 Task: Add Attachment from computer to Card Card0000000149 in Board Board0000000038 in Workspace WS0000000013 in Trello. Add Cover Purple to Card Card0000000149 in Board Board0000000038 in Workspace WS0000000013 in Trello. Add "Move Card To …" Button titled Button0000000149 to "top" of the list "To Do" to Card Card0000000149 in Board Board0000000038 in Workspace WS0000000013 in Trello. Add Description DS0000000149 to Card Card0000000149 in Board Board0000000038 in Workspace WS0000000013 in Trello. Add Comment CM0000000149 to Card Card0000000149 in Board Board0000000038 in Workspace WS0000000013 in Trello
Action: Mouse moved to (840, 380)
Screenshot: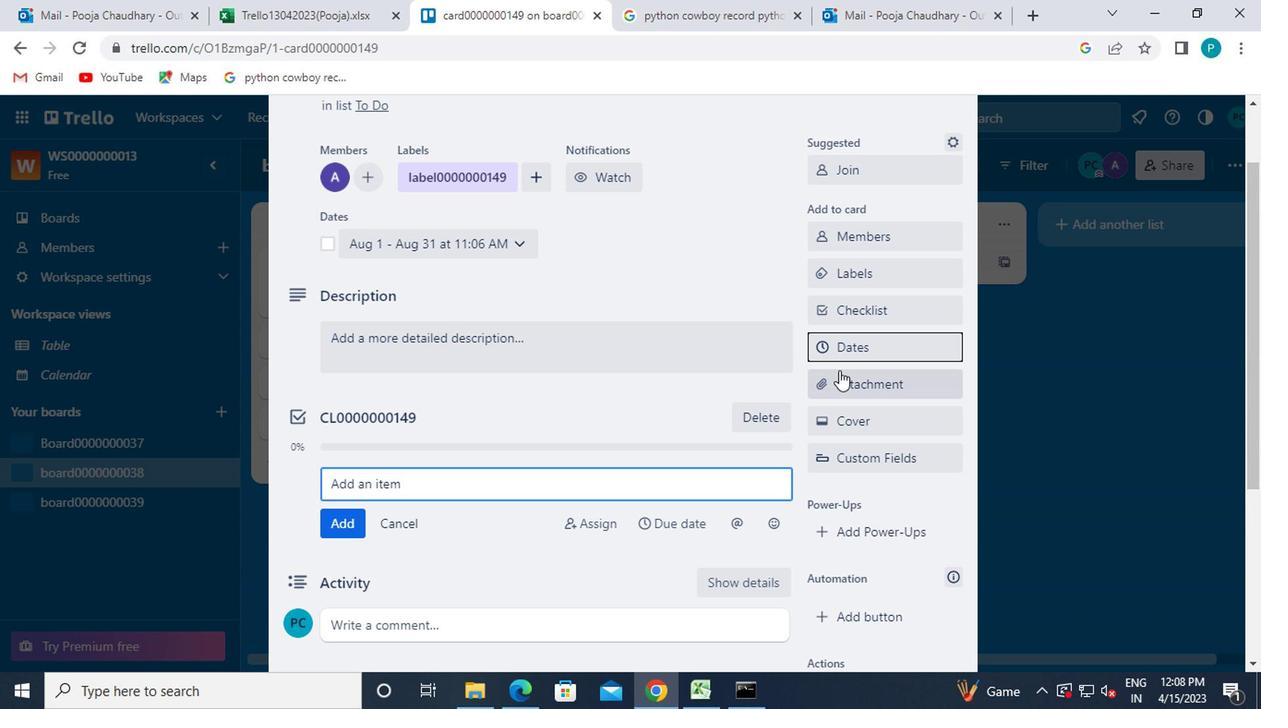
Action: Mouse pressed left at (840, 380)
Screenshot: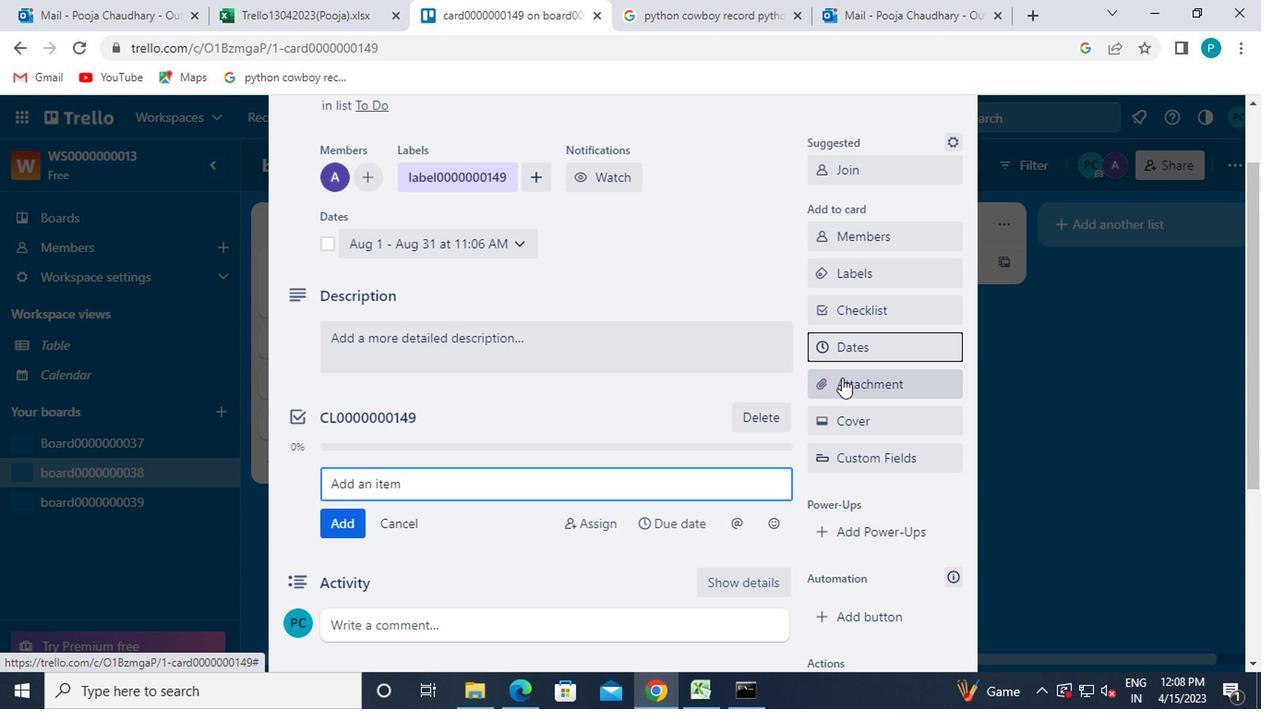 
Action: Mouse moved to (817, 201)
Screenshot: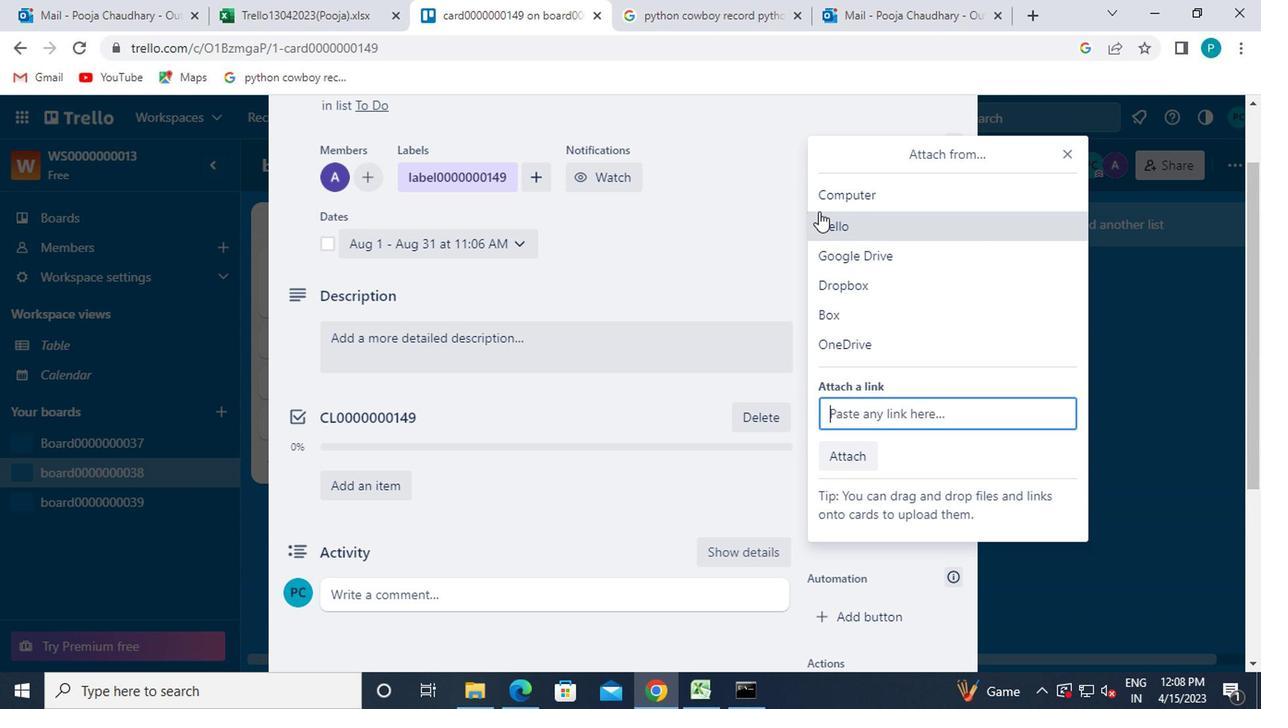 
Action: Mouse pressed left at (817, 201)
Screenshot: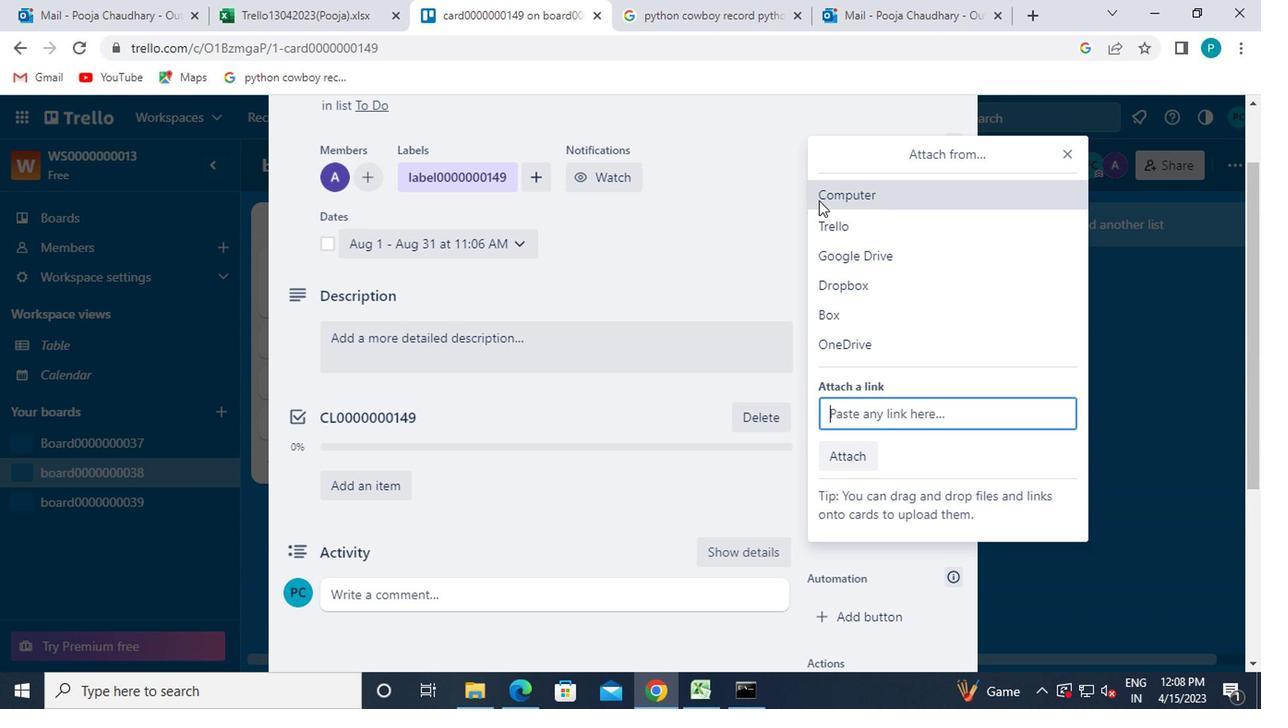 
Action: Mouse moved to (290, 136)
Screenshot: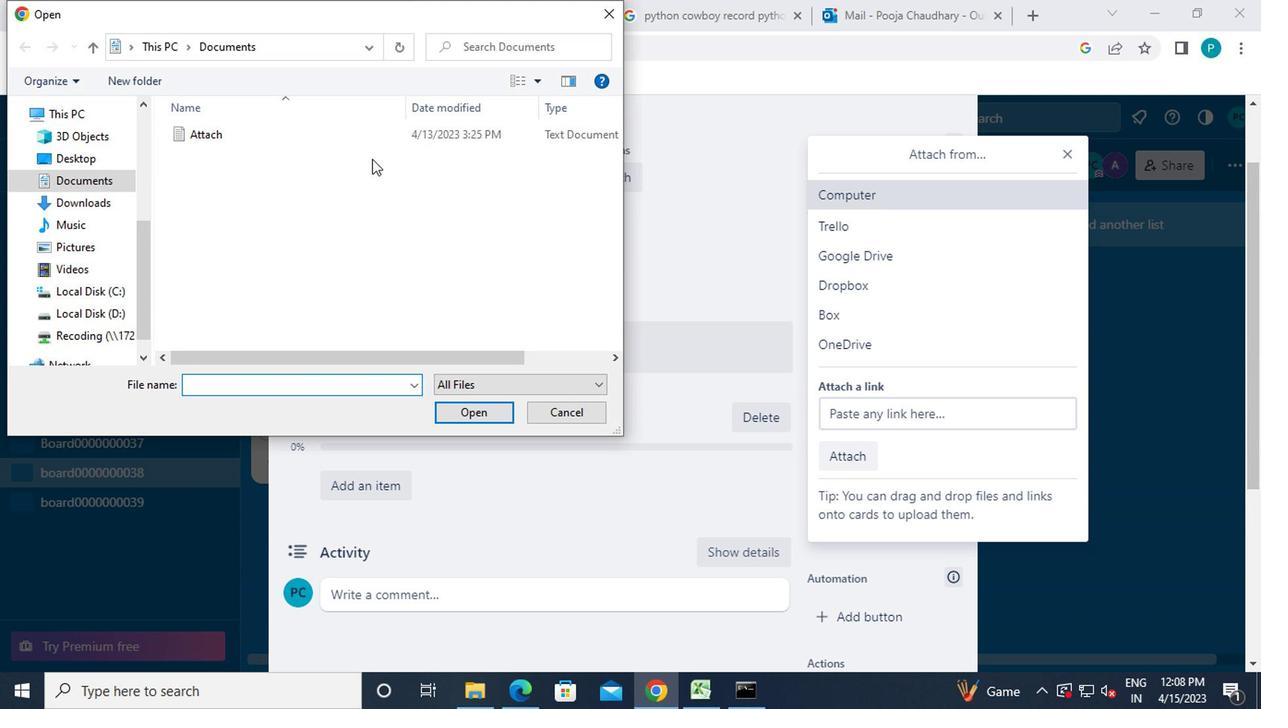 
Action: Mouse pressed left at (290, 136)
Screenshot: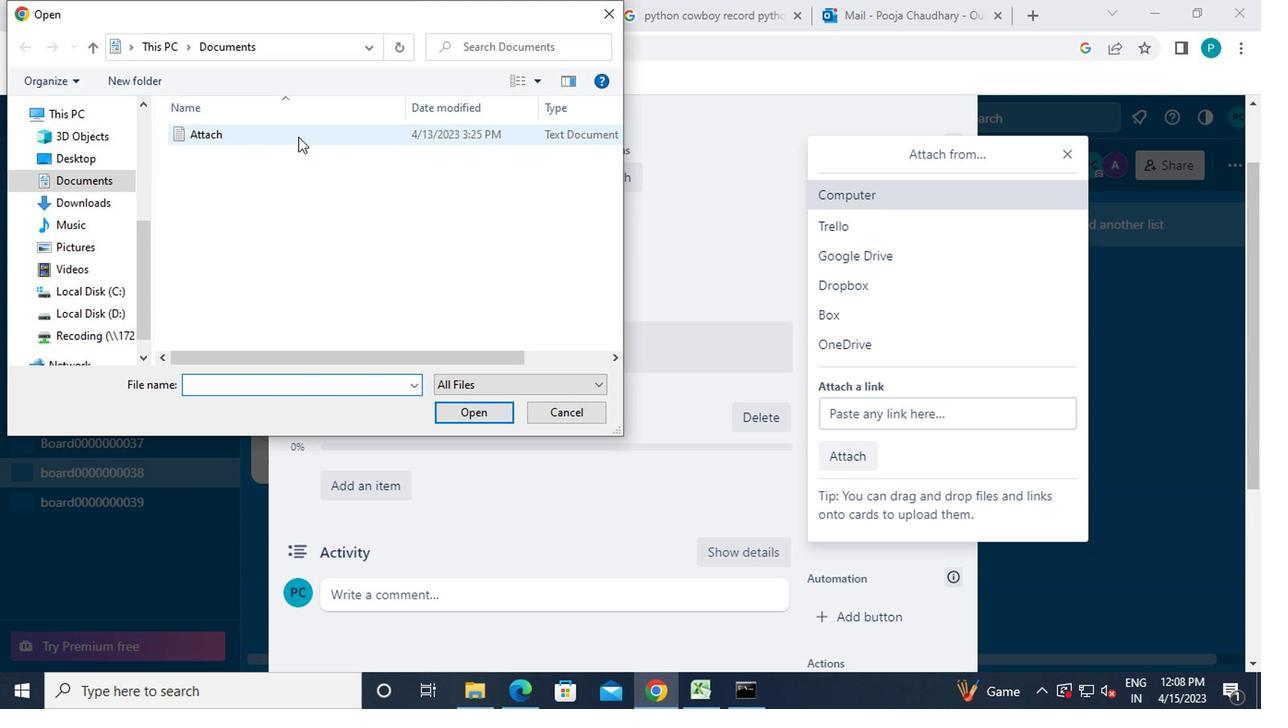 
Action: Mouse moved to (472, 412)
Screenshot: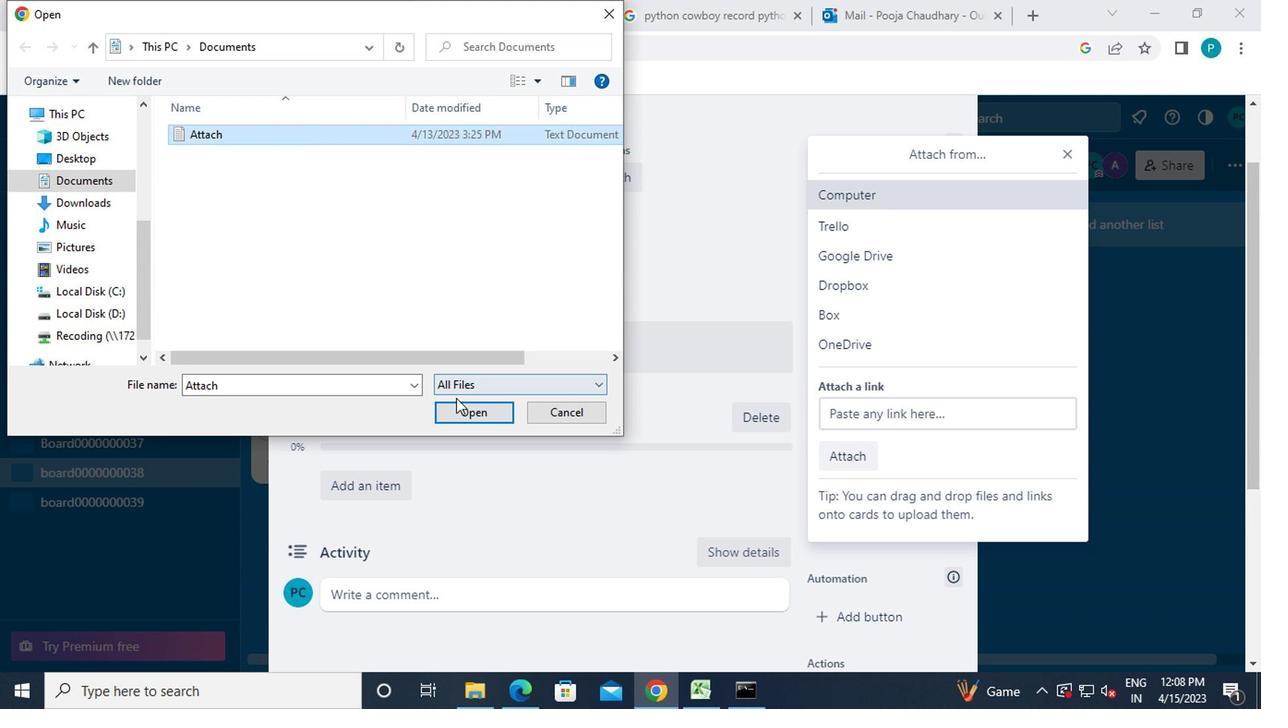 
Action: Mouse pressed left at (472, 412)
Screenshot: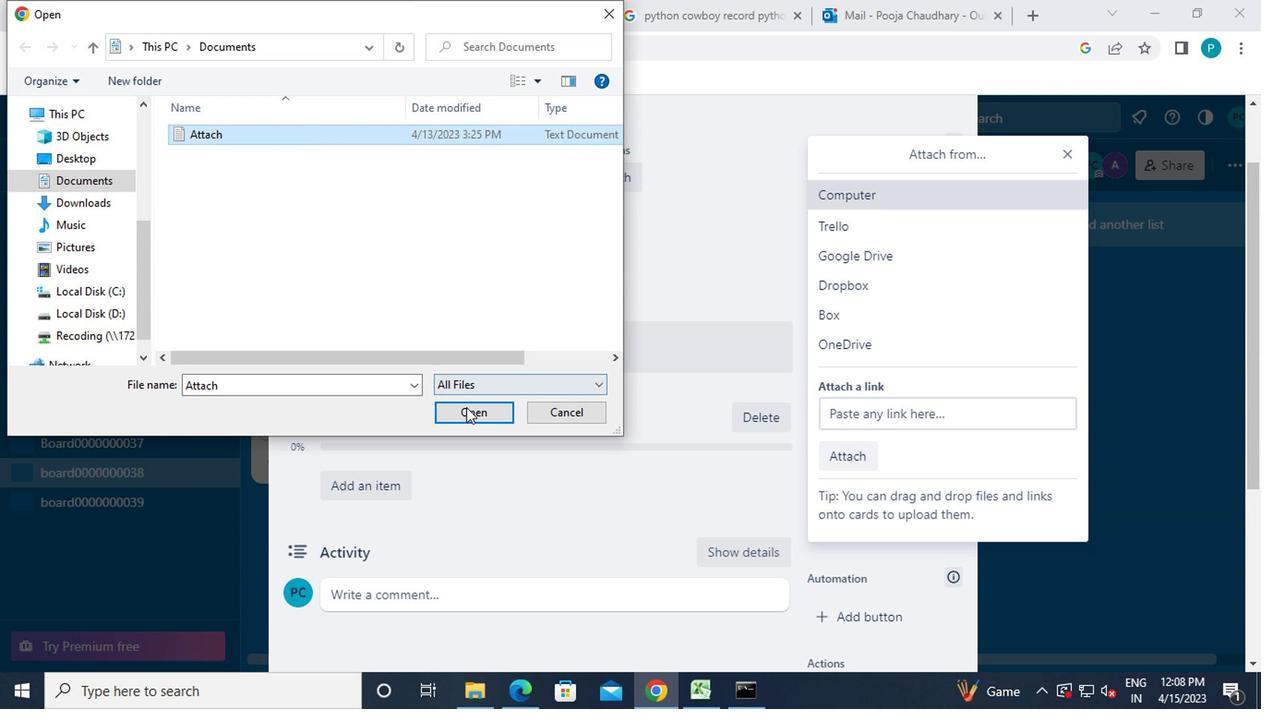 
Action: Mouse moved to (840, 432)
Screenshot: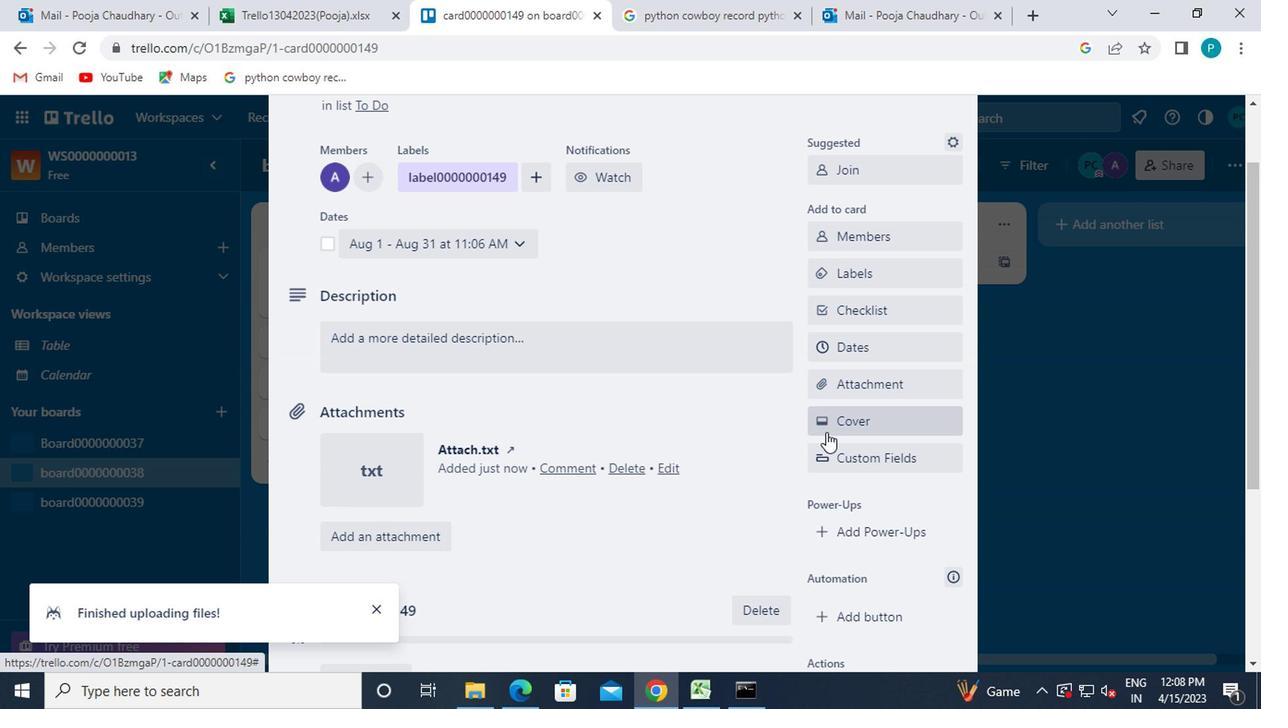 
Action: Mouse pressed left at (840, 432)
Screenshot: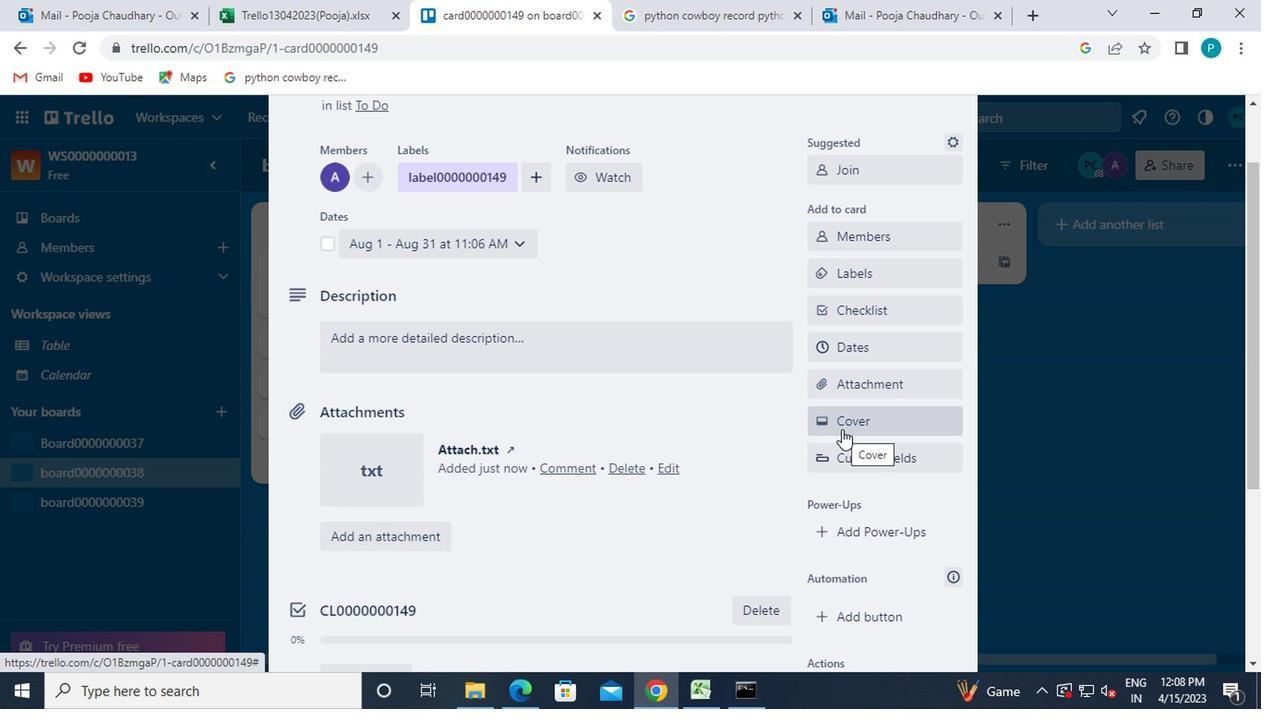 
Action: Mouse moved to (1050, 326)
Screenshot: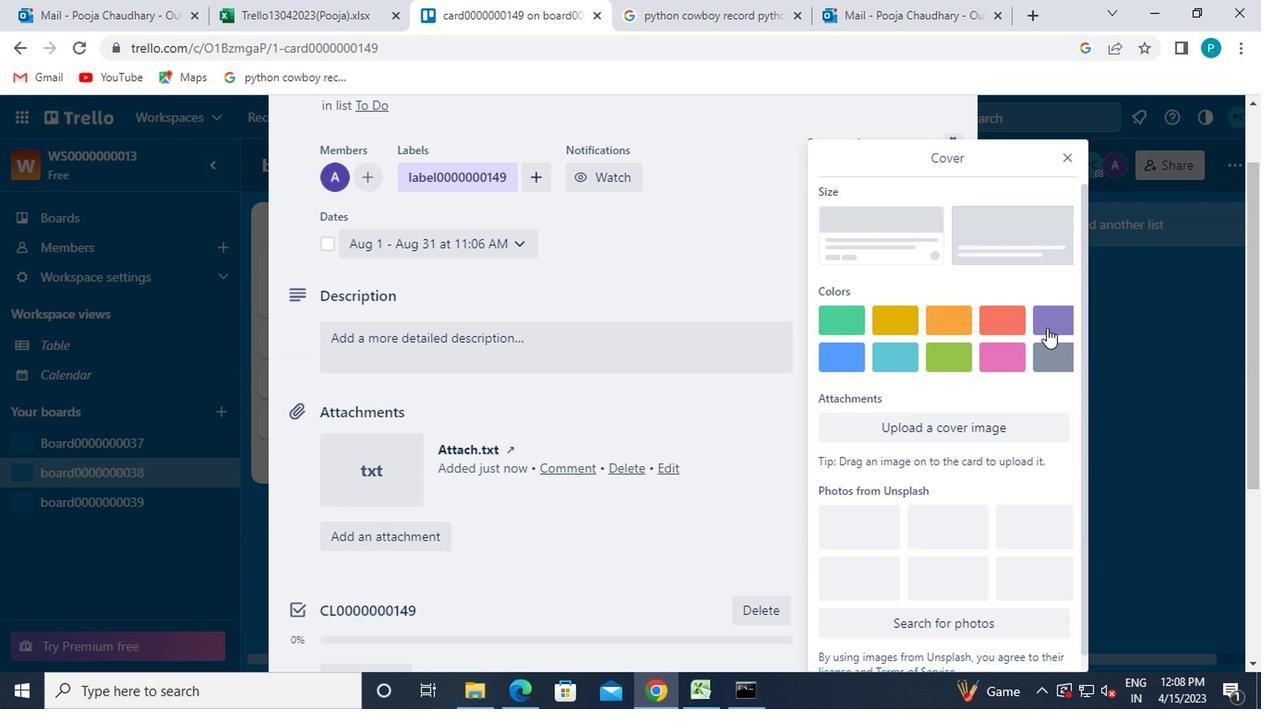 
Action: Mouse pressed left at (1050, 326)
Screenshot: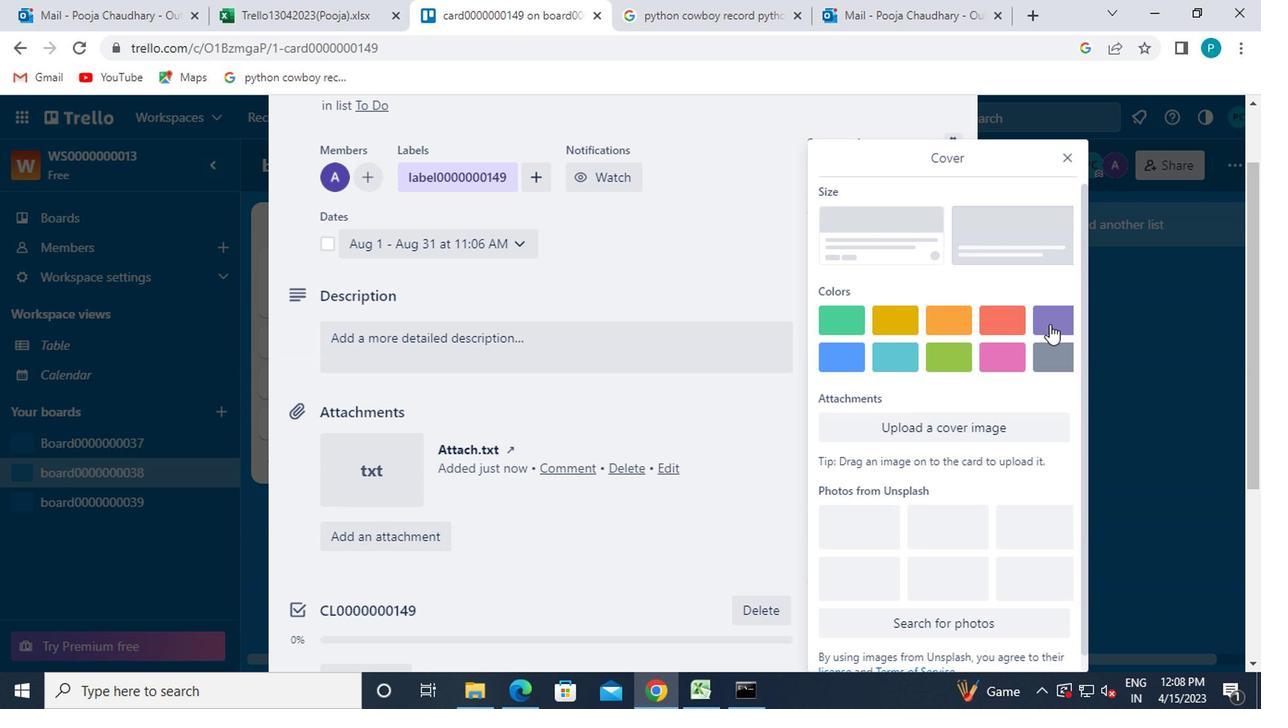 
Action: Mouse moved to (1065, 155)
Screenshot: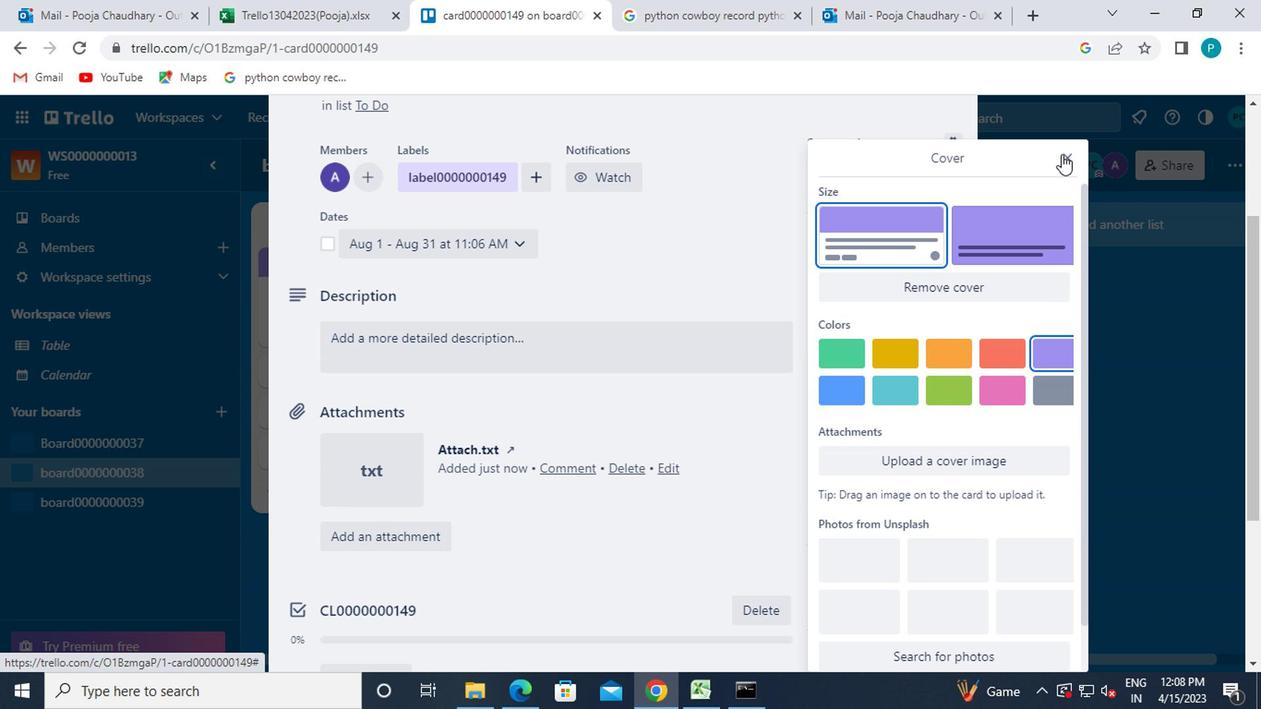 
Action: Mouse pressed left at (1065, 155)
Screenshot: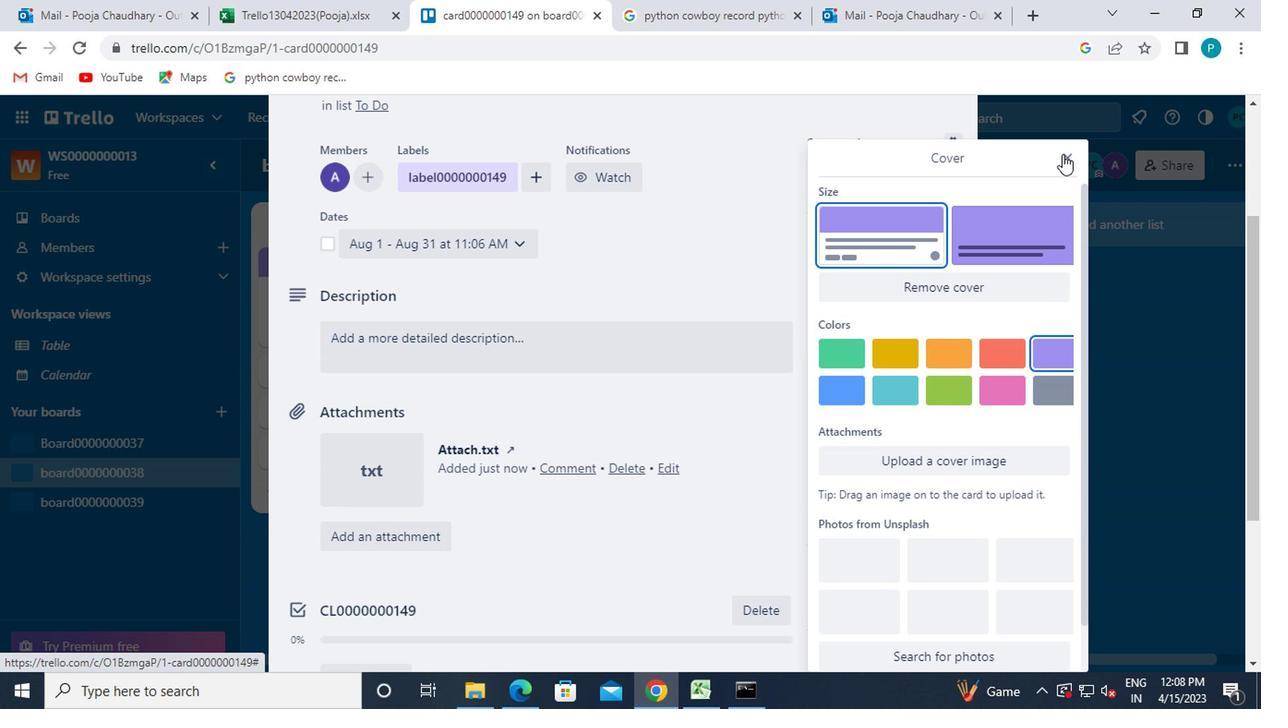 
Action: Mouse moved to (748, 446)
Screenshot: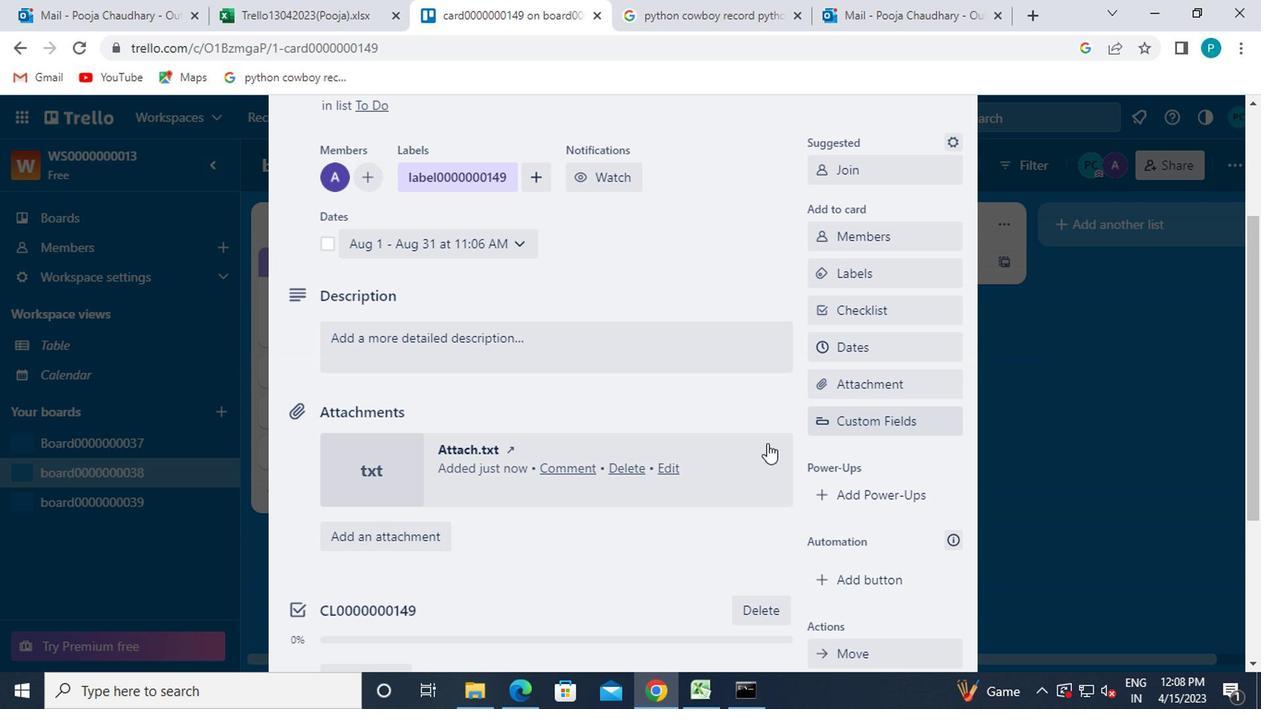 
Action: Mouse scrolled (748, 445) with delta (0, -1)
Screenshot: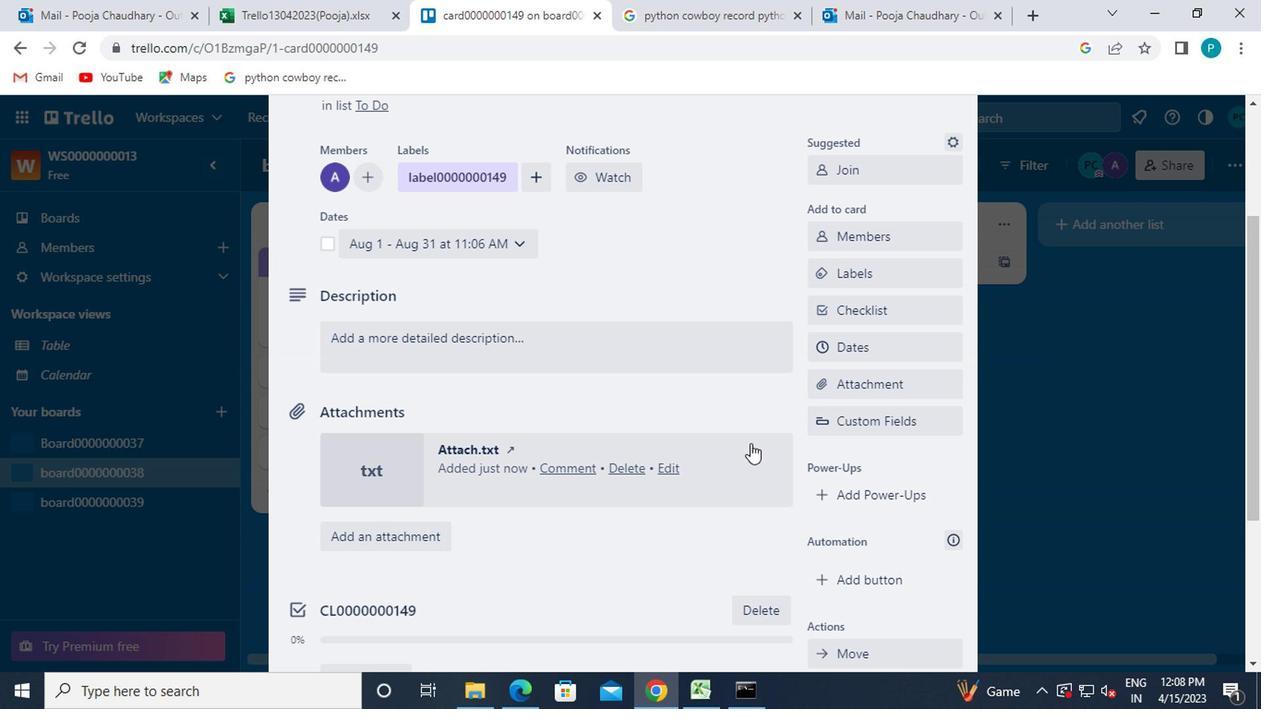 
Action: Mouse moved to (847, 496)
Screenshot: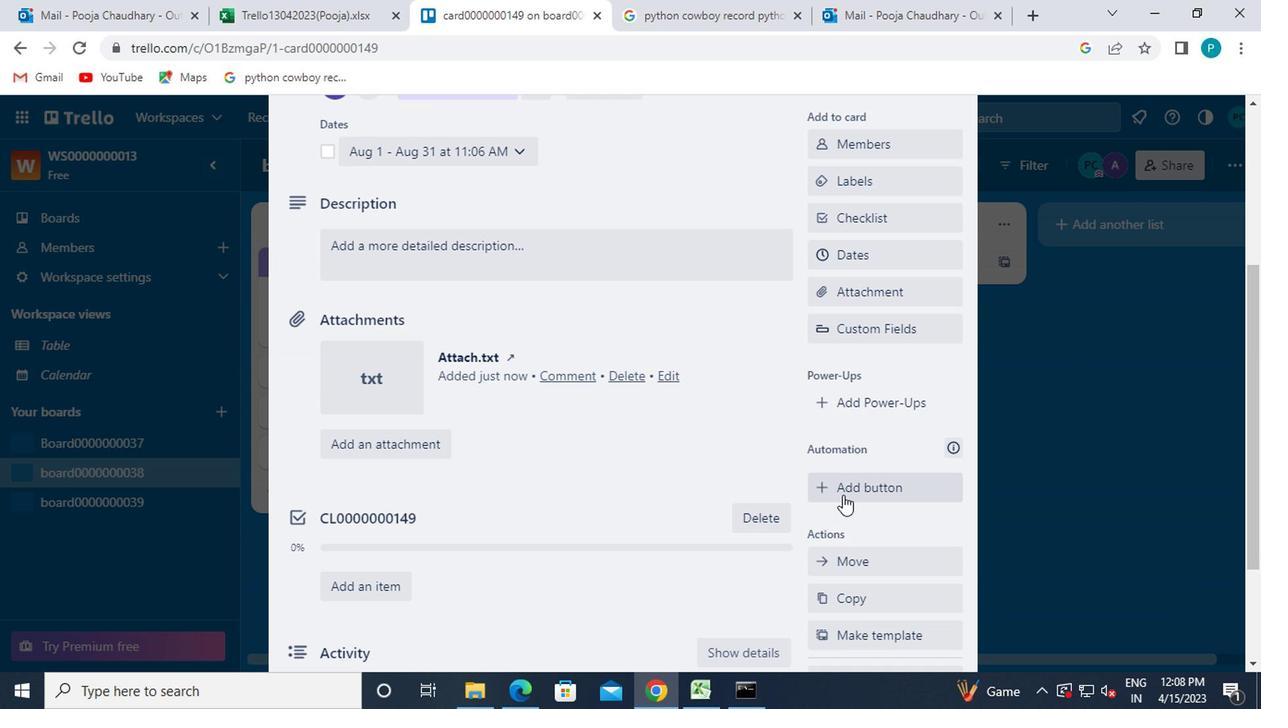 
Action: Mouse pressed left at (847, 496)
Screenshot: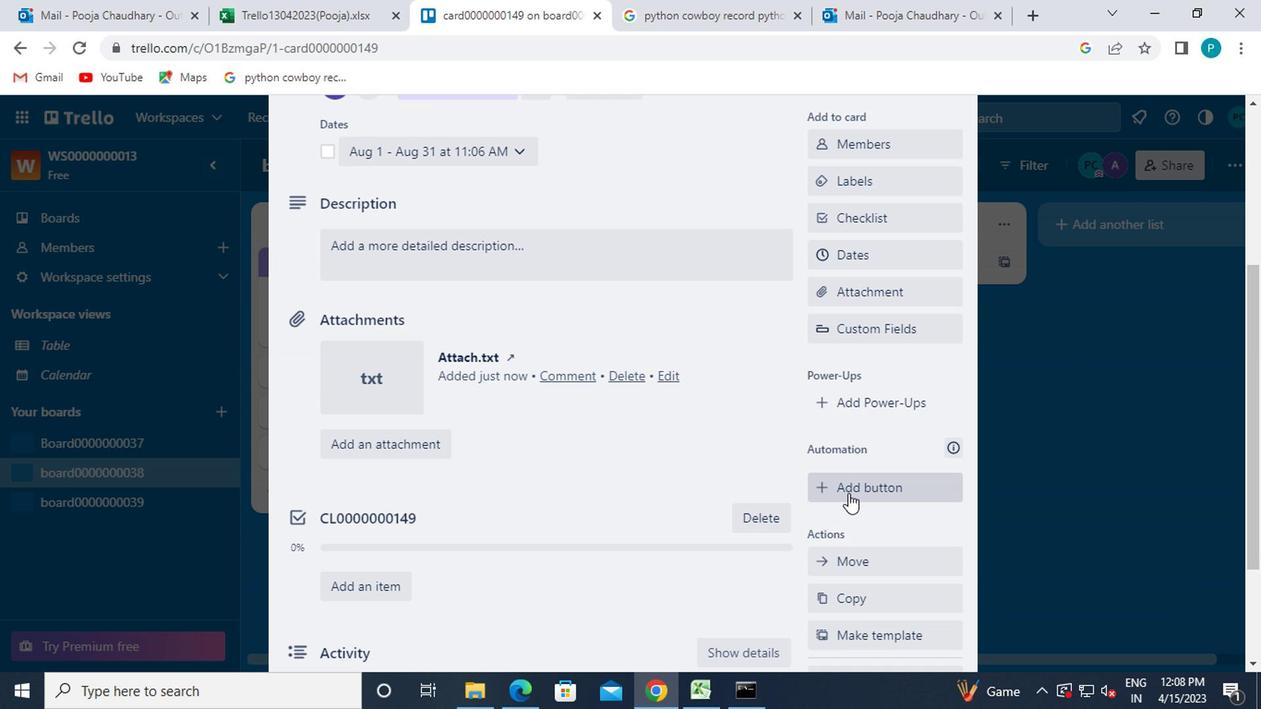 
Action: Mouse moved to (879, 241)
Screenshot: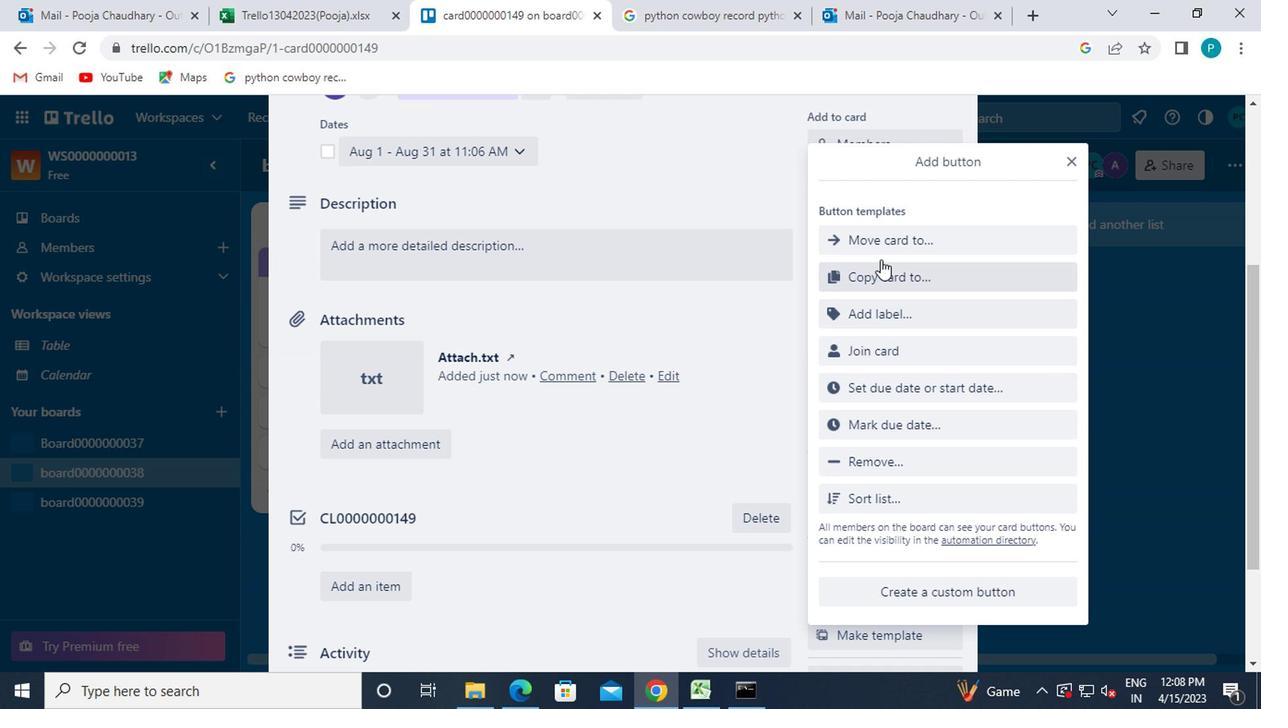 
Action: Mouse pressed left at (879, 241)
Screenshot: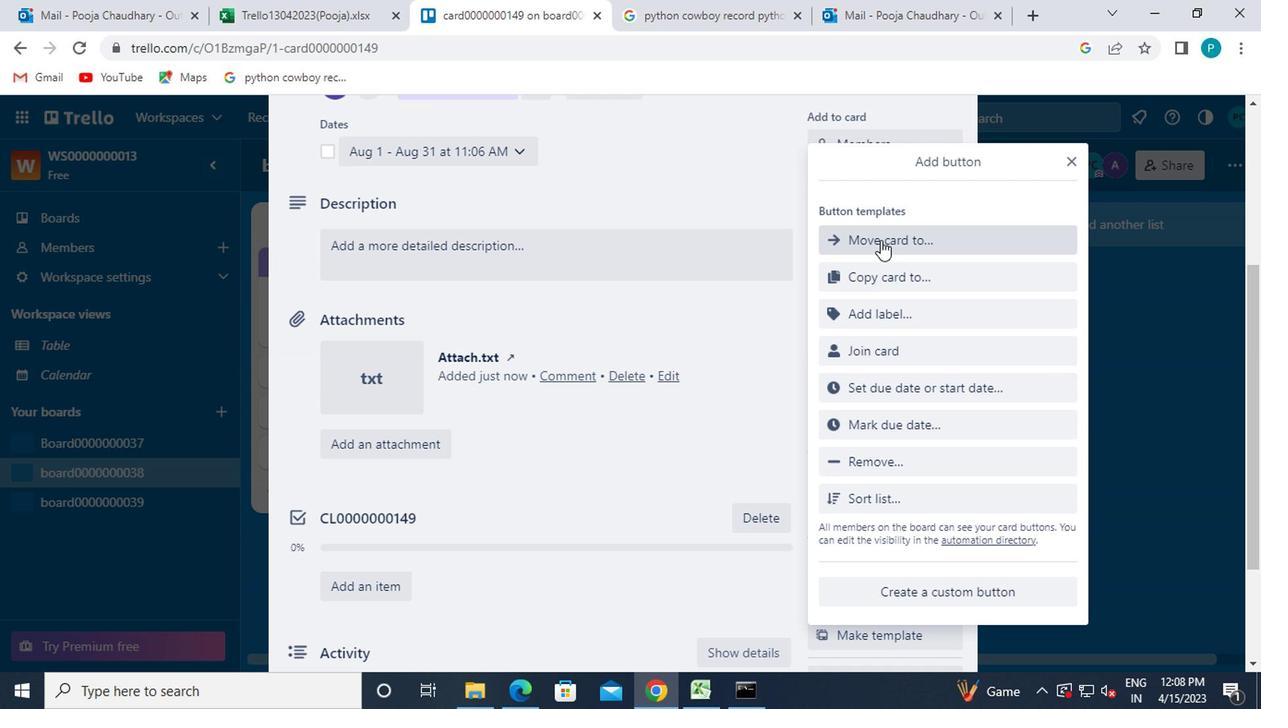 
Action: Mouse moved to (880, 242)
Screenshot: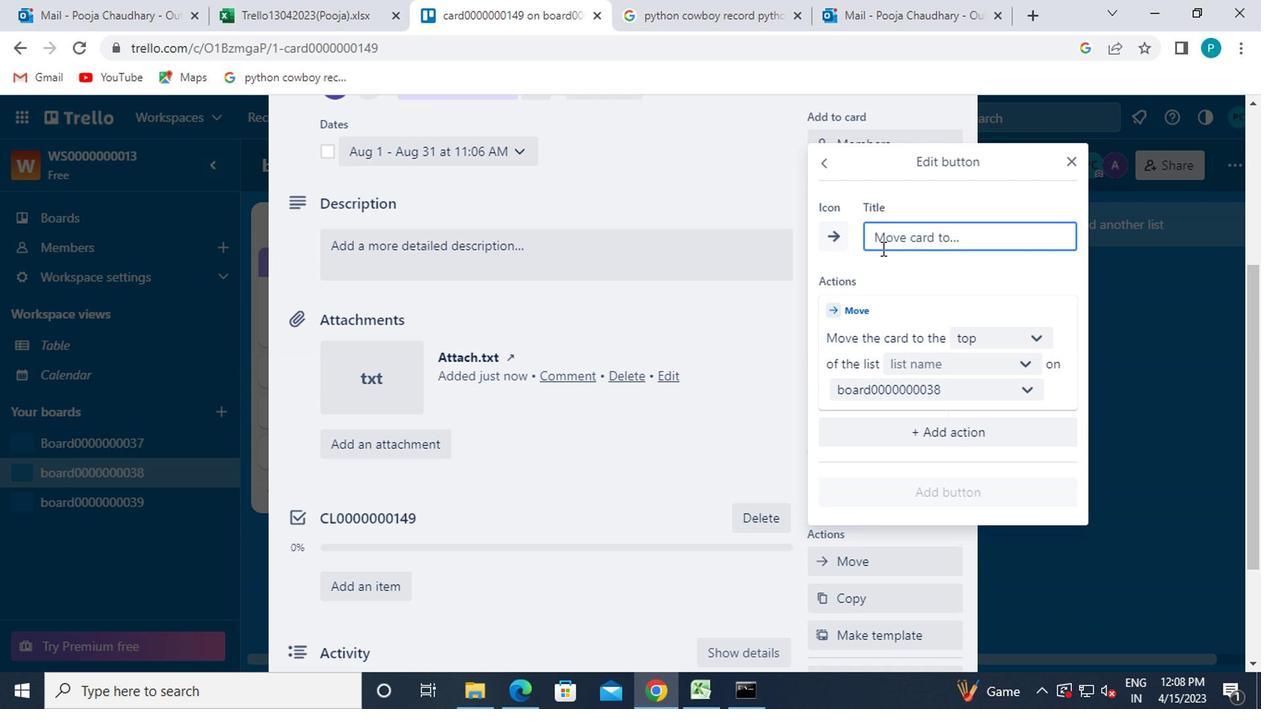 
Action: Mouse pressed left at (880, 242)
Screenshot: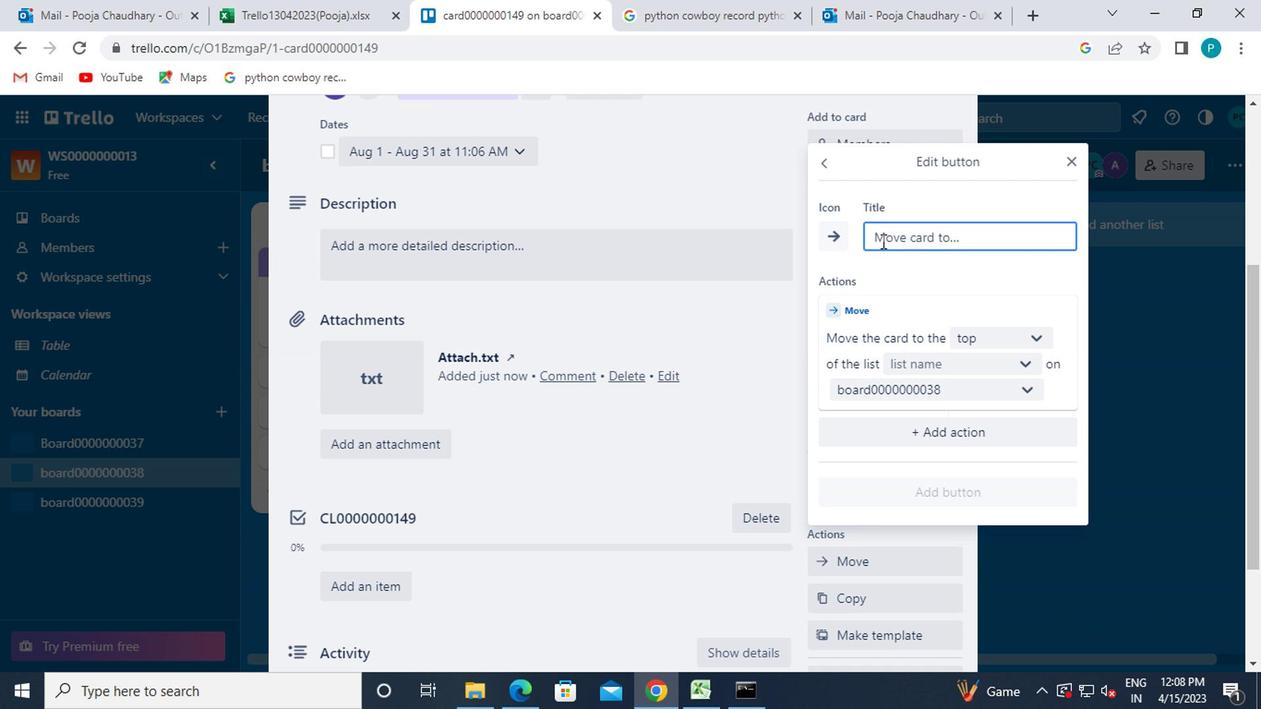 
Action: Key pressed buttob<Key.backspace>n0000000149
Screenshot: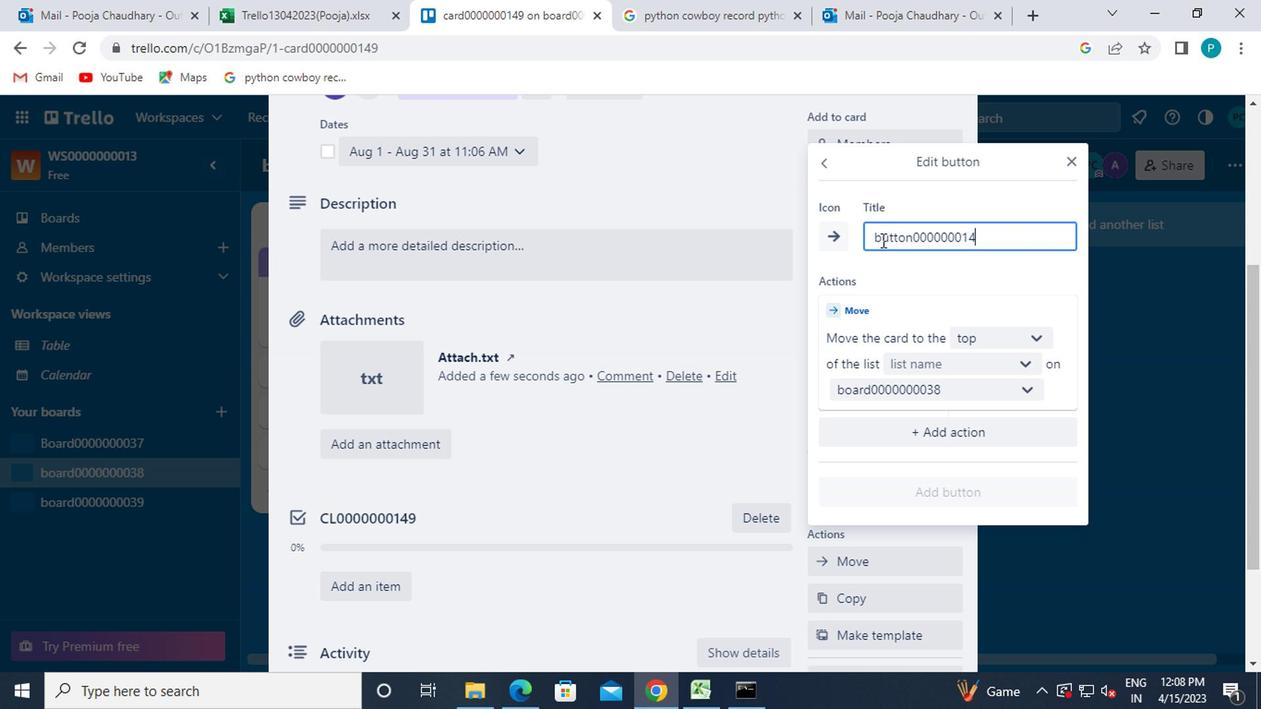 
Action: Mouse moved to (967, 343)
Screenshot: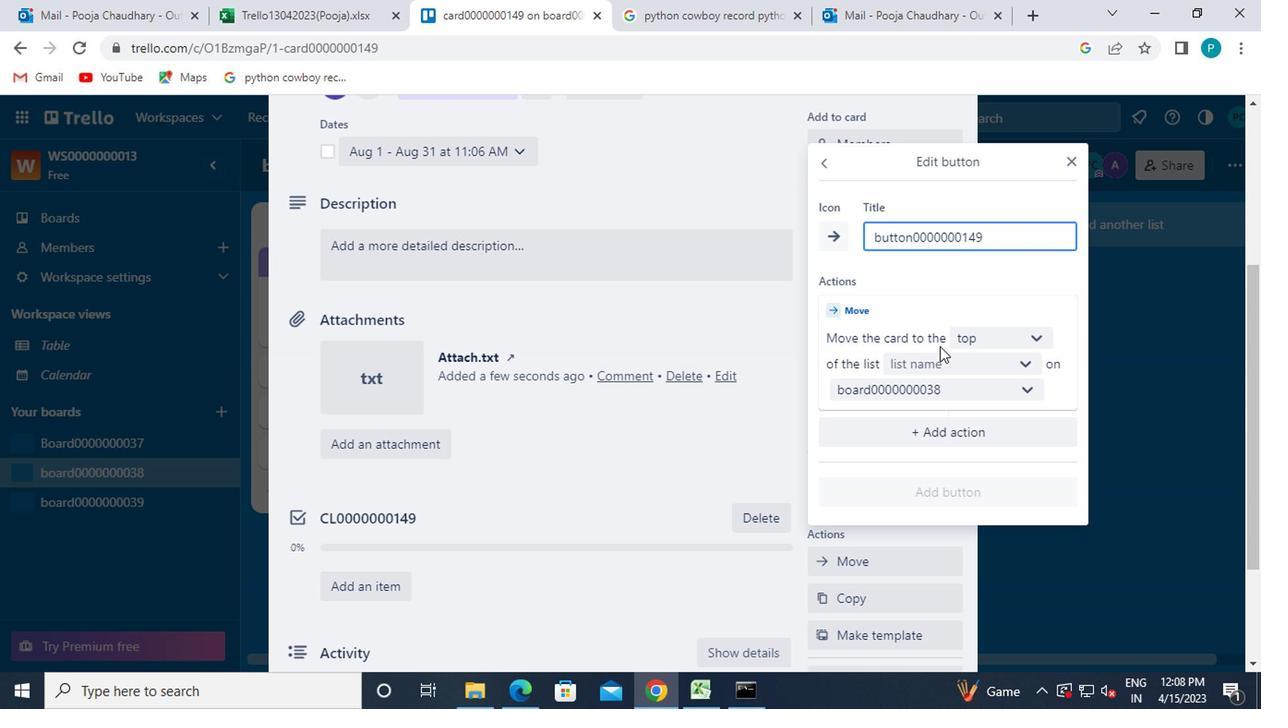 
Action: Mouse pressed left at (967, 343)
Screenshot: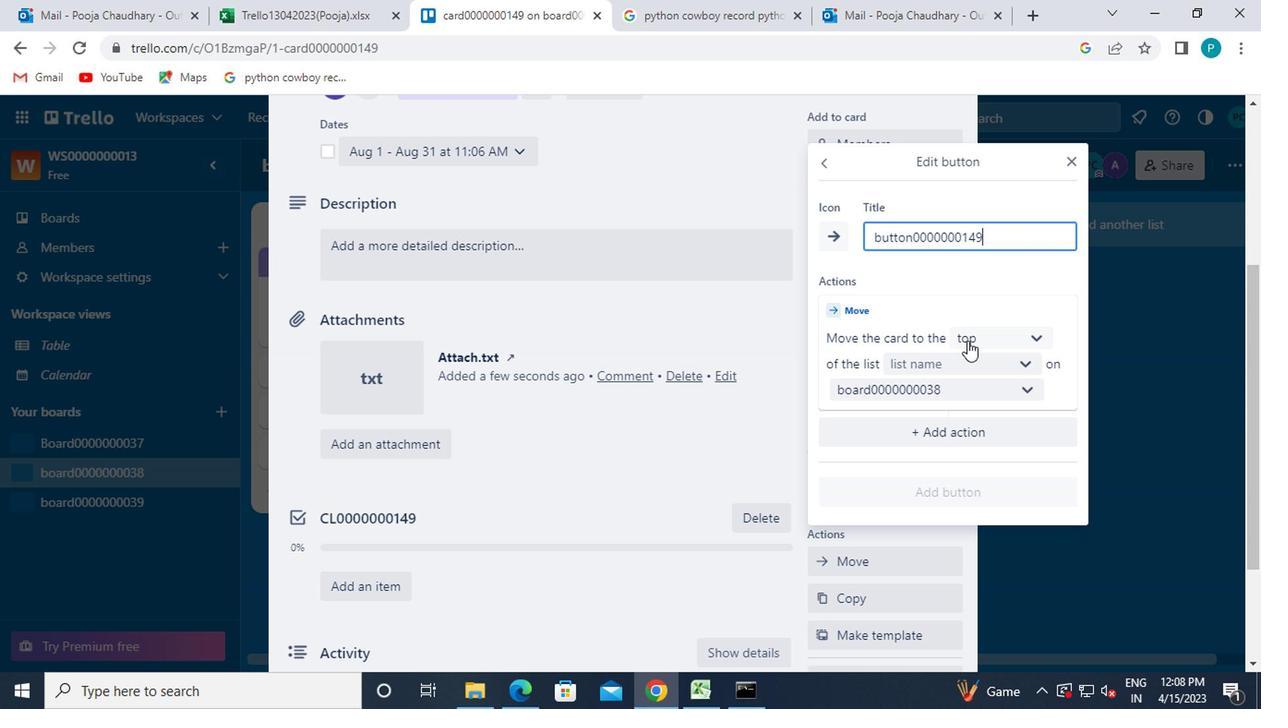 
Action: Mouse moved to (978, 371)
Screenshot: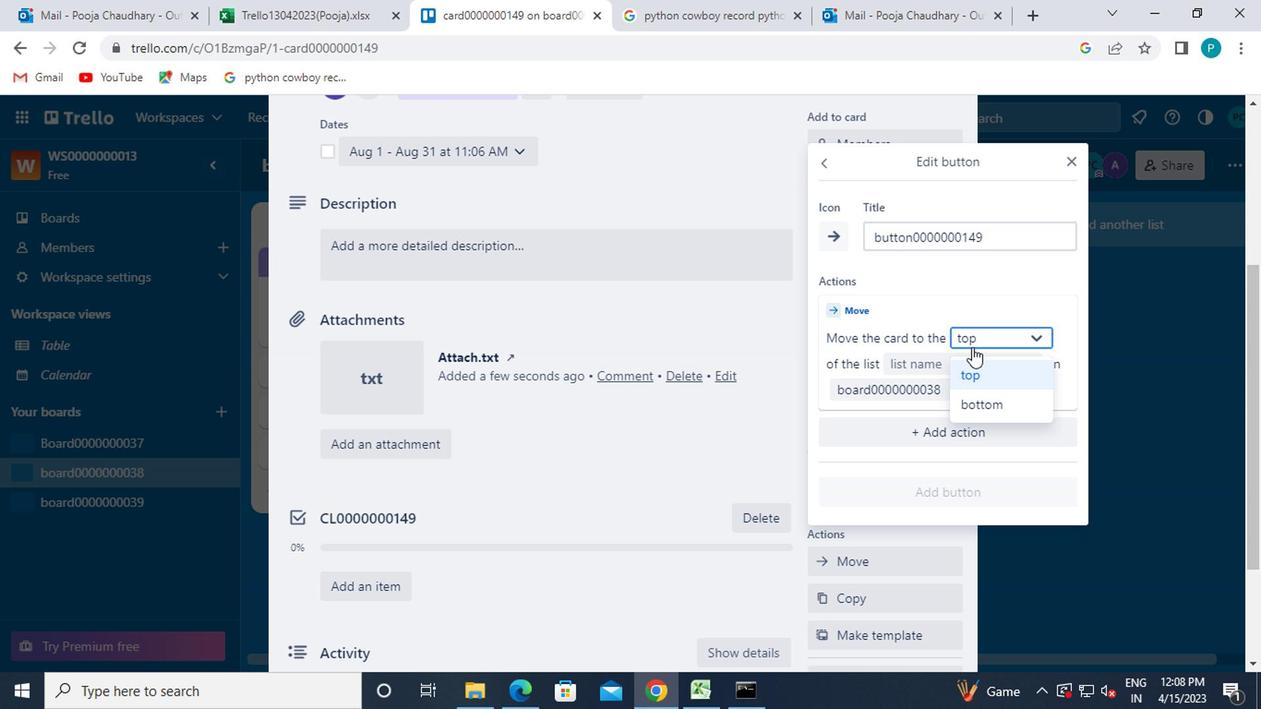 
Action: Mouse pressed left at (978, 371)
Screenshot: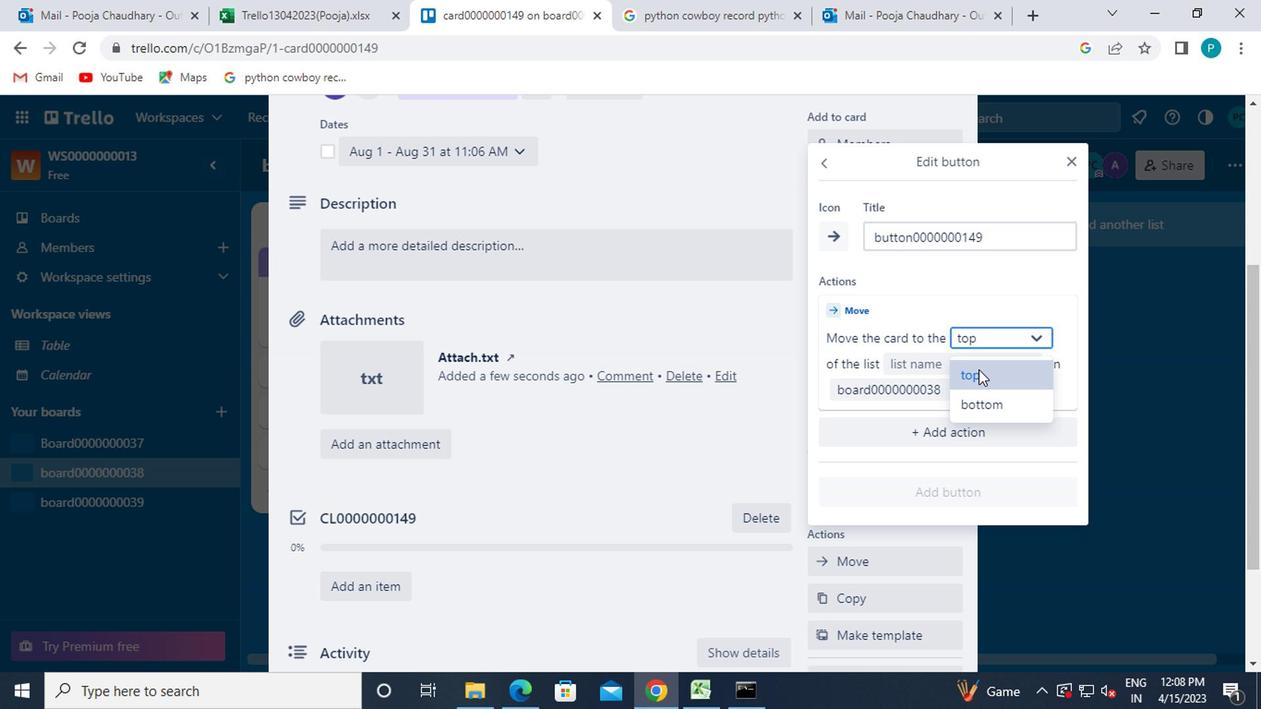 
Action: Mouse moved to (967, 366)
Screenshot: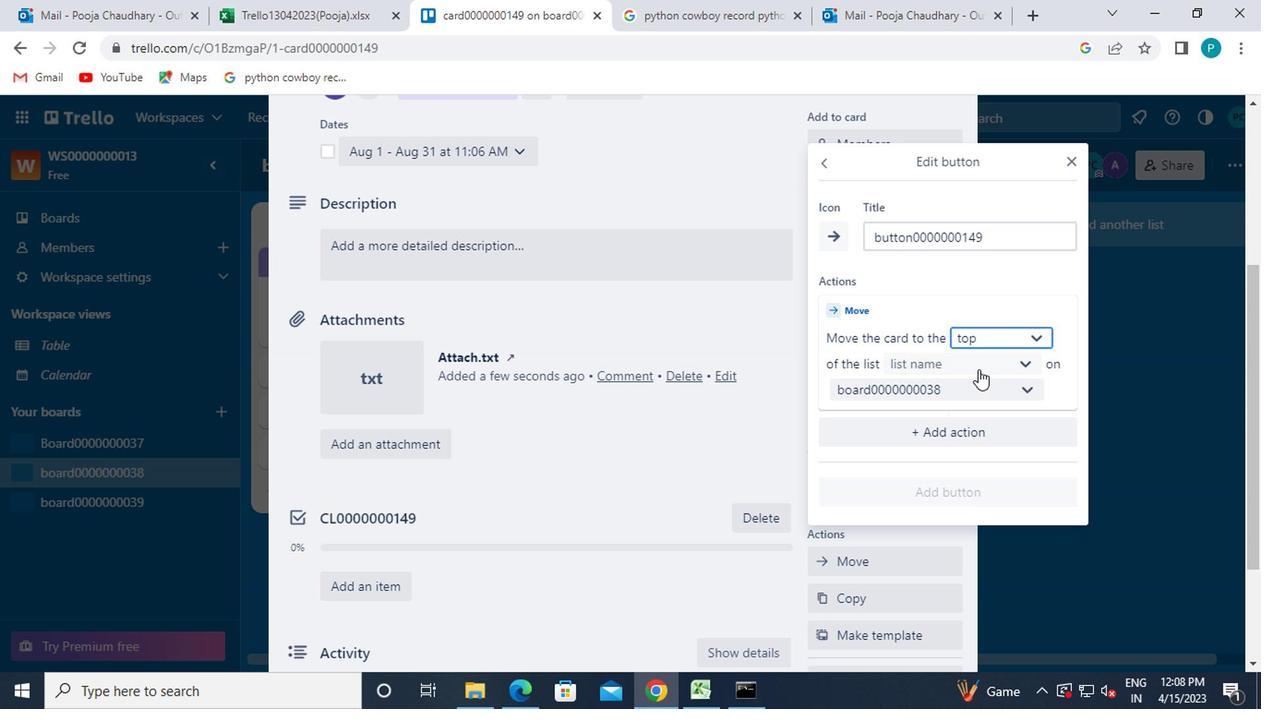 
Action: Mouse pressed left at (967, 366)
Screenshot: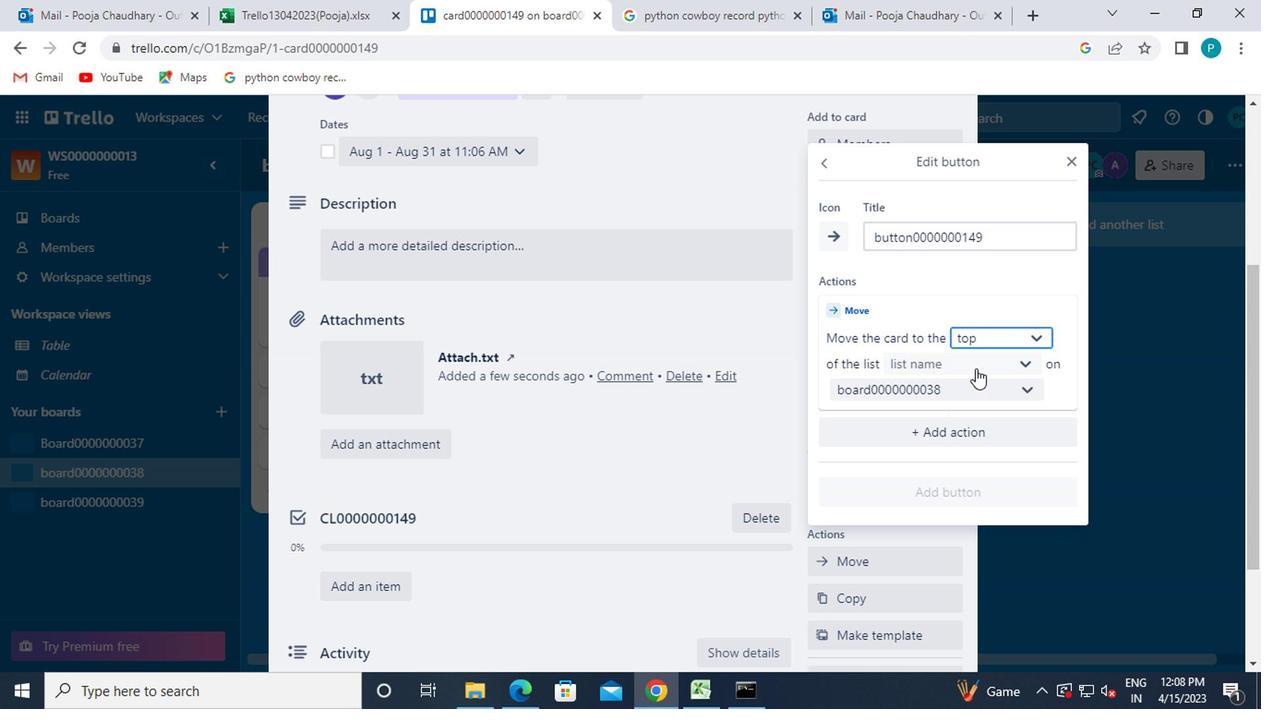 
Action: Mouse moved to (971, 402)
Screenshot: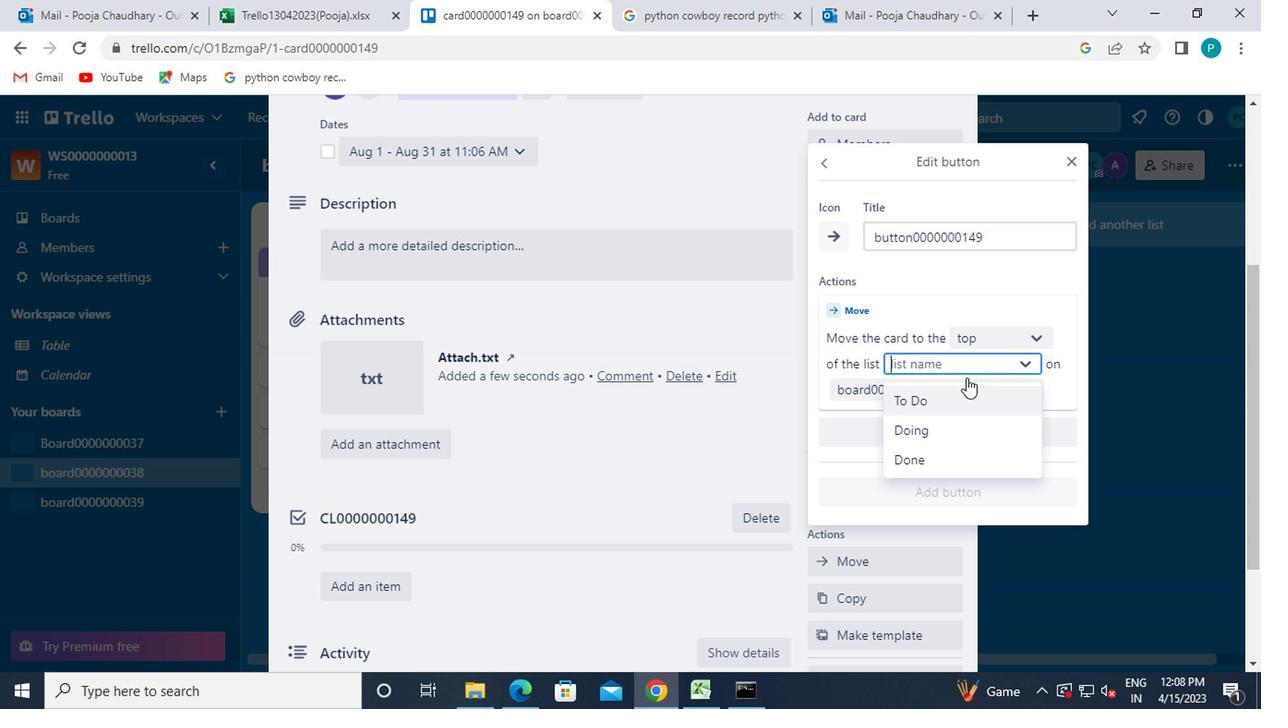 
Action: Mouse pressed left at (971, 402)
Screenshot: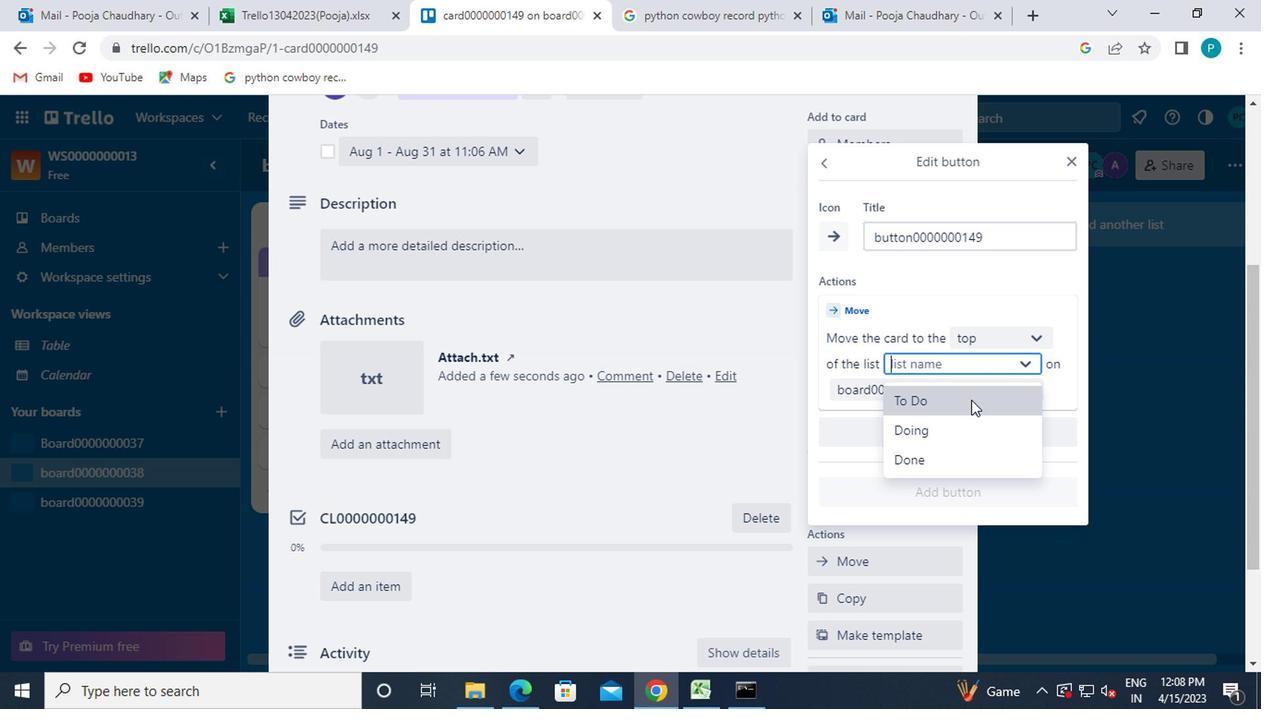 
Action: Mouse moved to (963, 494)
Screenshot: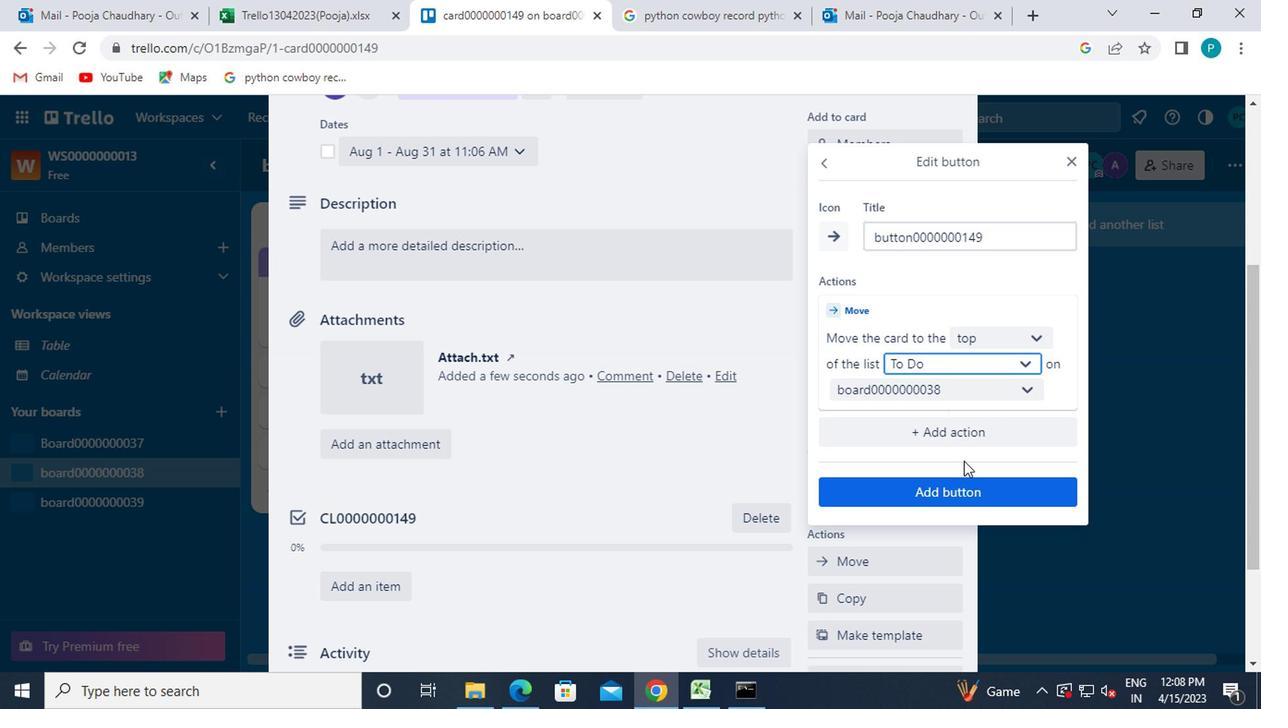 
Action: Mouse pressed left at (963, 494)
Screenshot: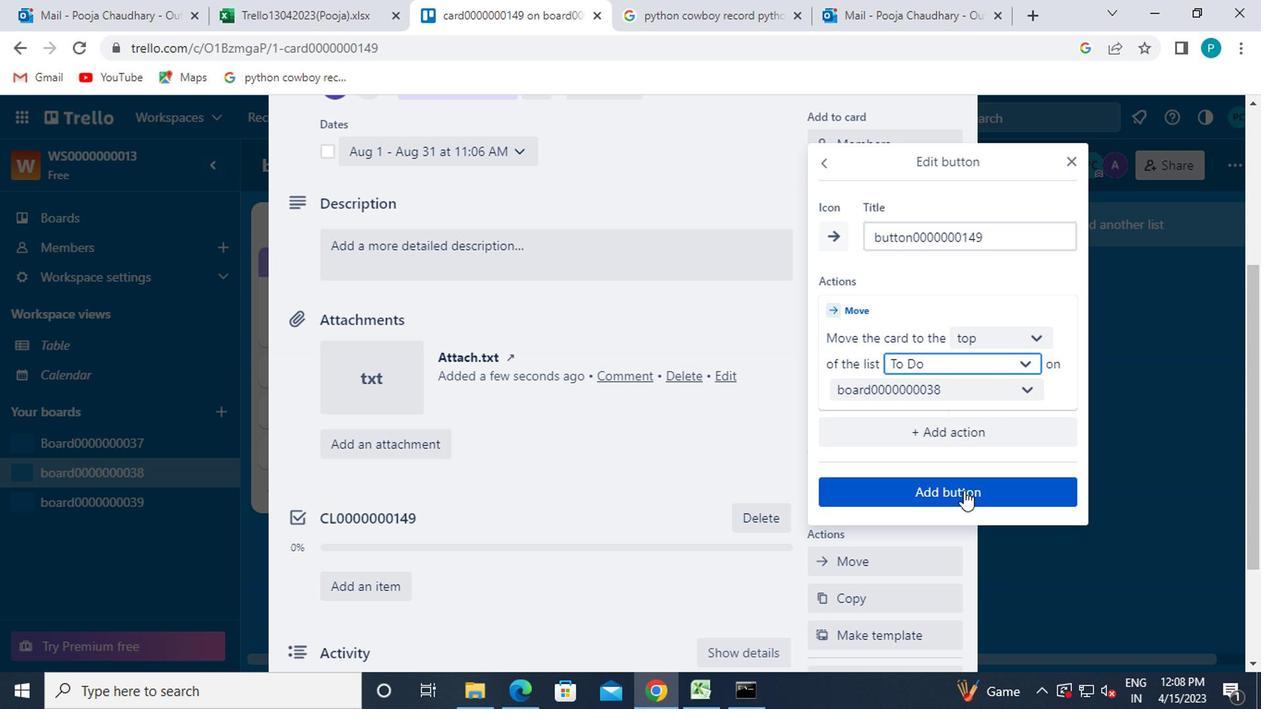 
Action: Mouse moved to (555, 254)
Screenshot: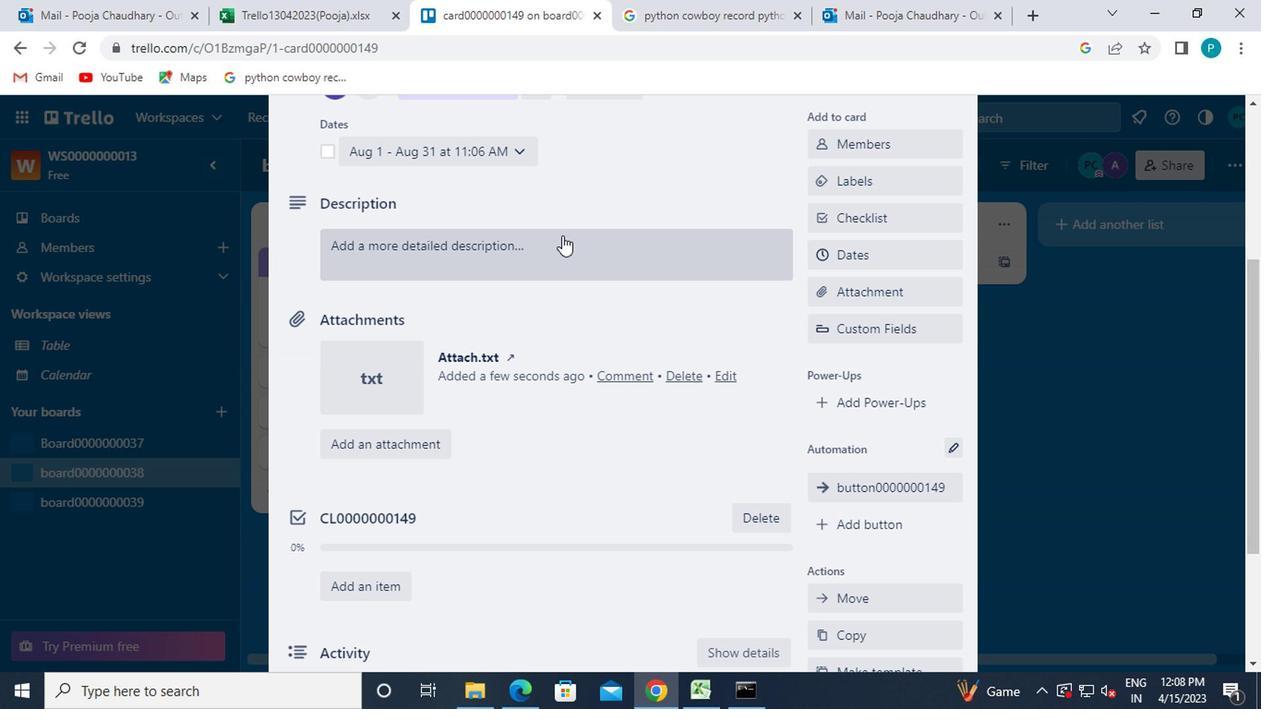 
Action: Mouse pressed left at (555, 254)
Screenshot: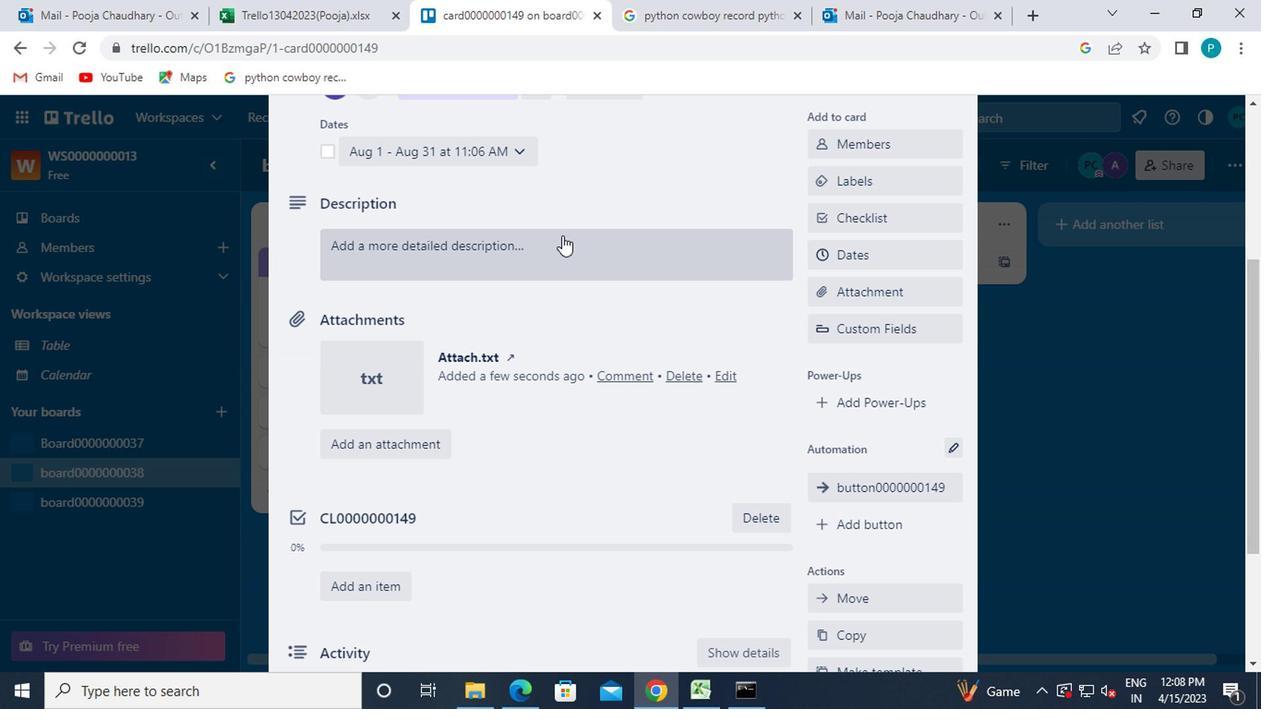
Action: Mouse moved to (555, 254)
Screenshot: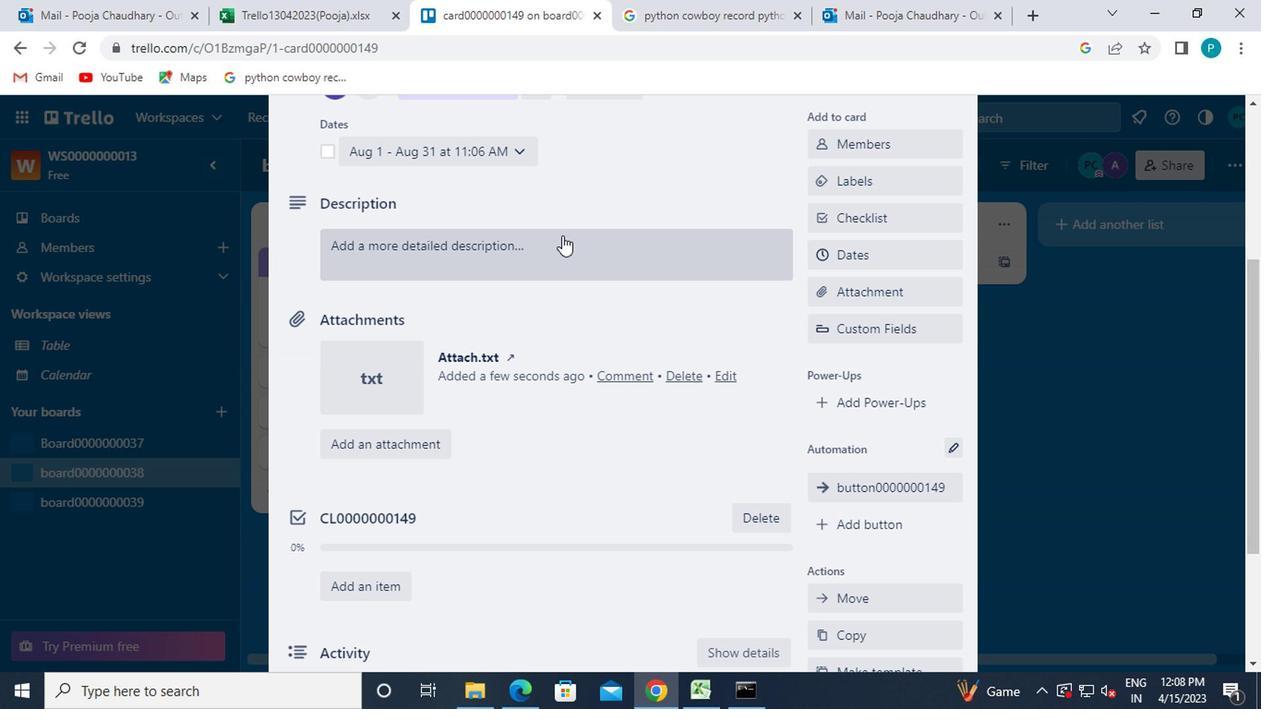 
Action: Key pressed <Key.caps_lock>ds0000000148<Key.backspace>9
Screenshot: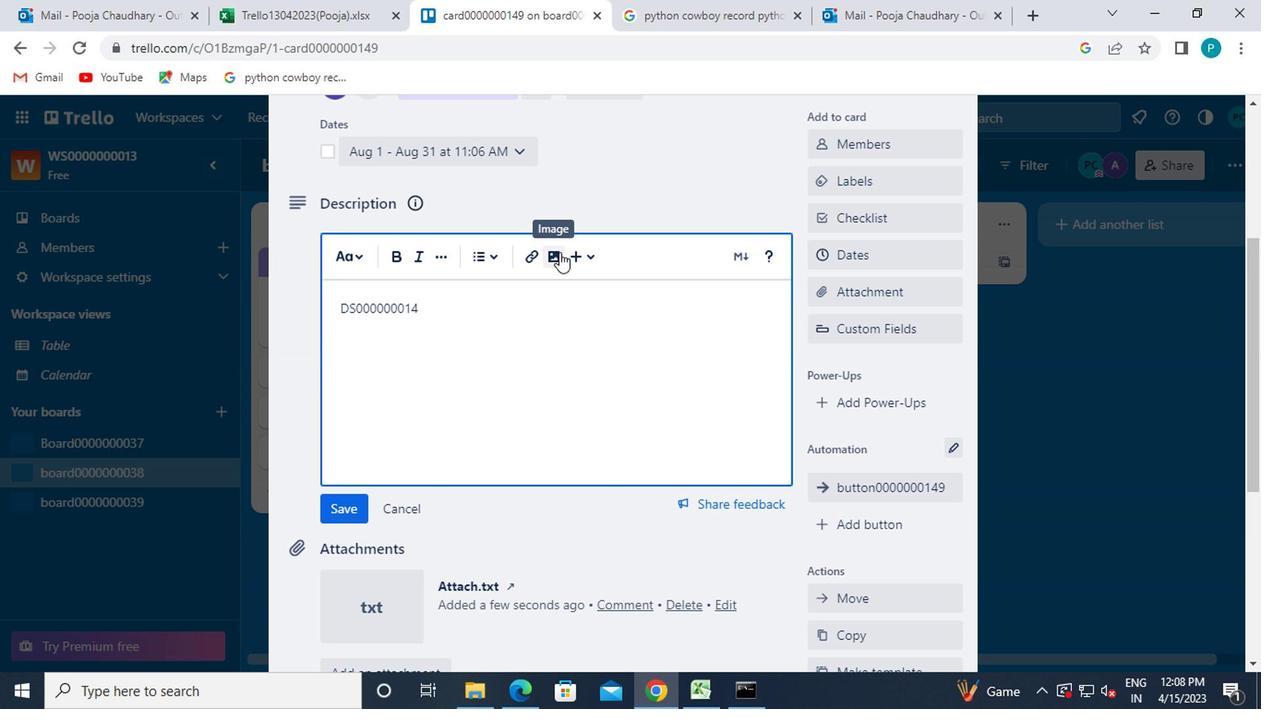 
Action: Mouse moved to (329, 516)
Screenshot: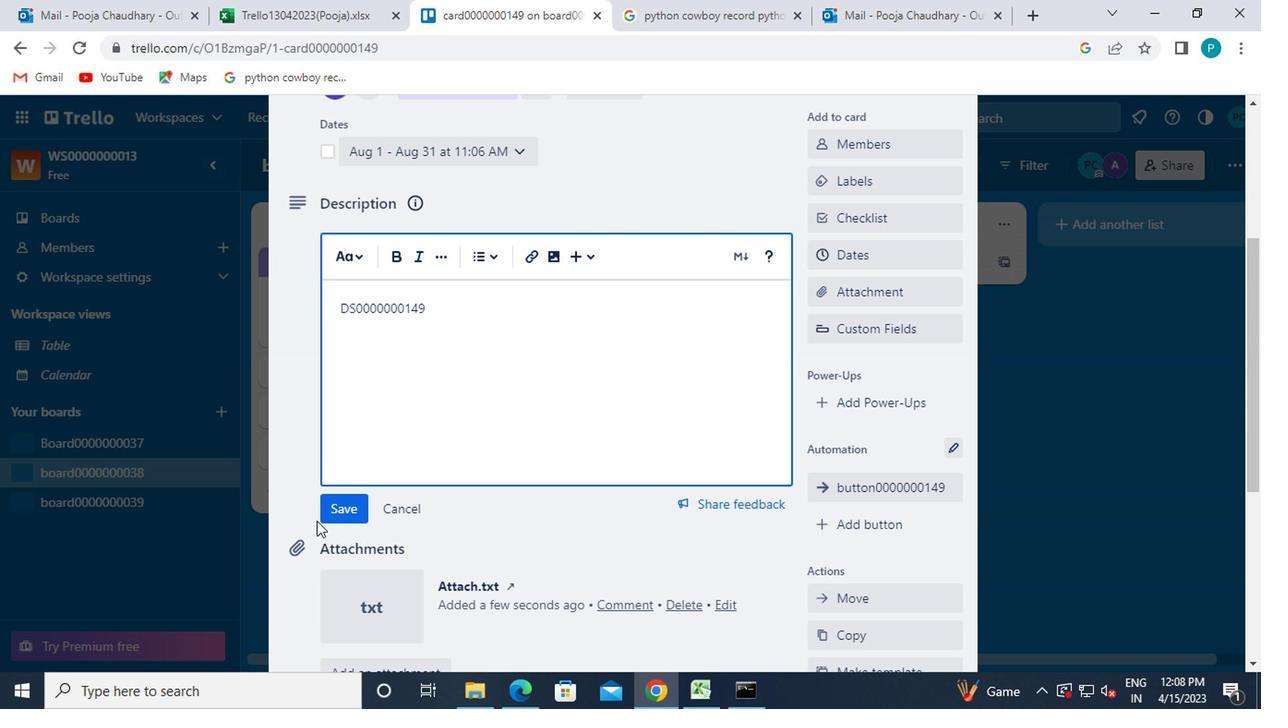 
Action: Mouse pressed left at (329, 516)
Screenshot: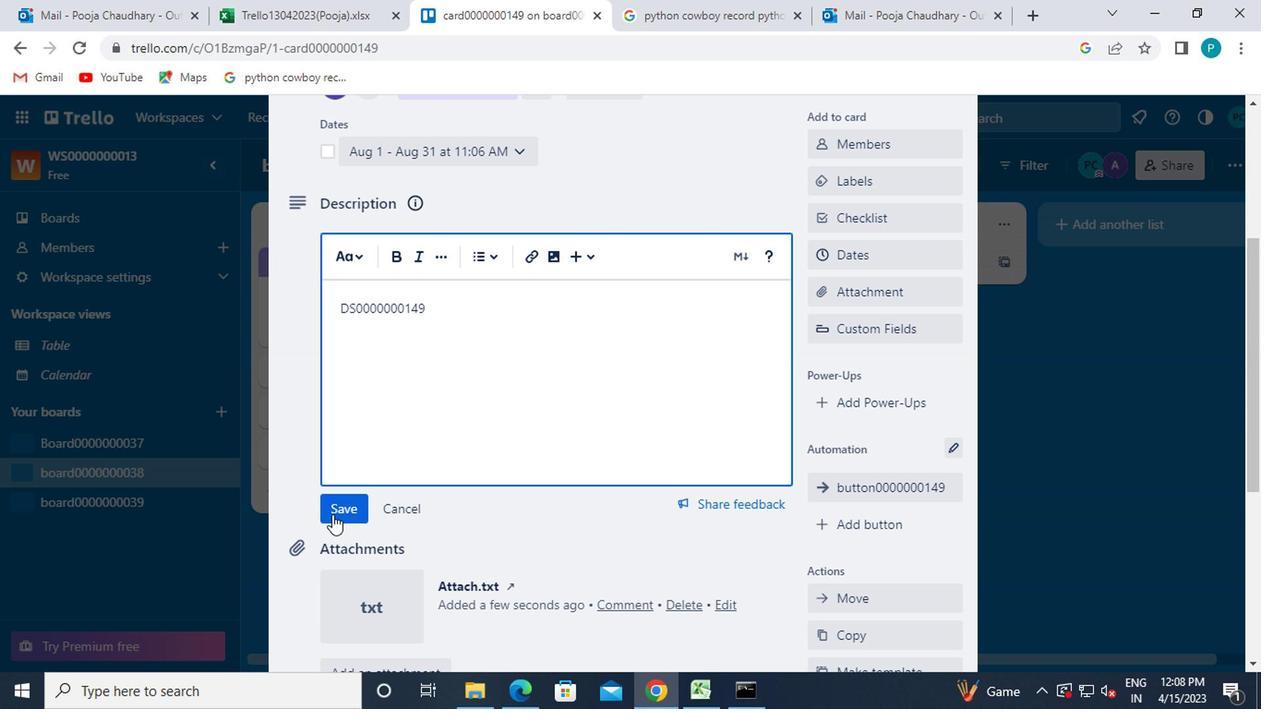 
Action: Mouse scrolled (329, 515) with delta (0, -1)
Screenshot: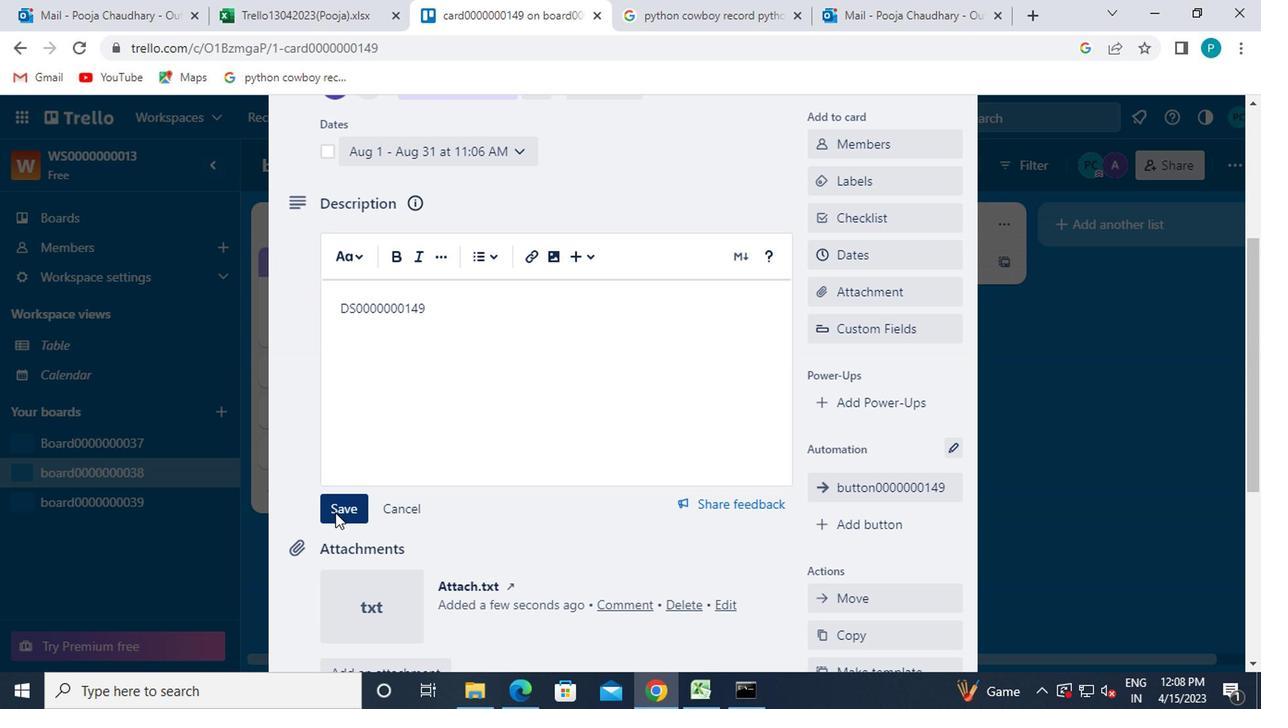 
Action: Mouse scrolled (329, 515) with delta (0, -1)
Screenshot: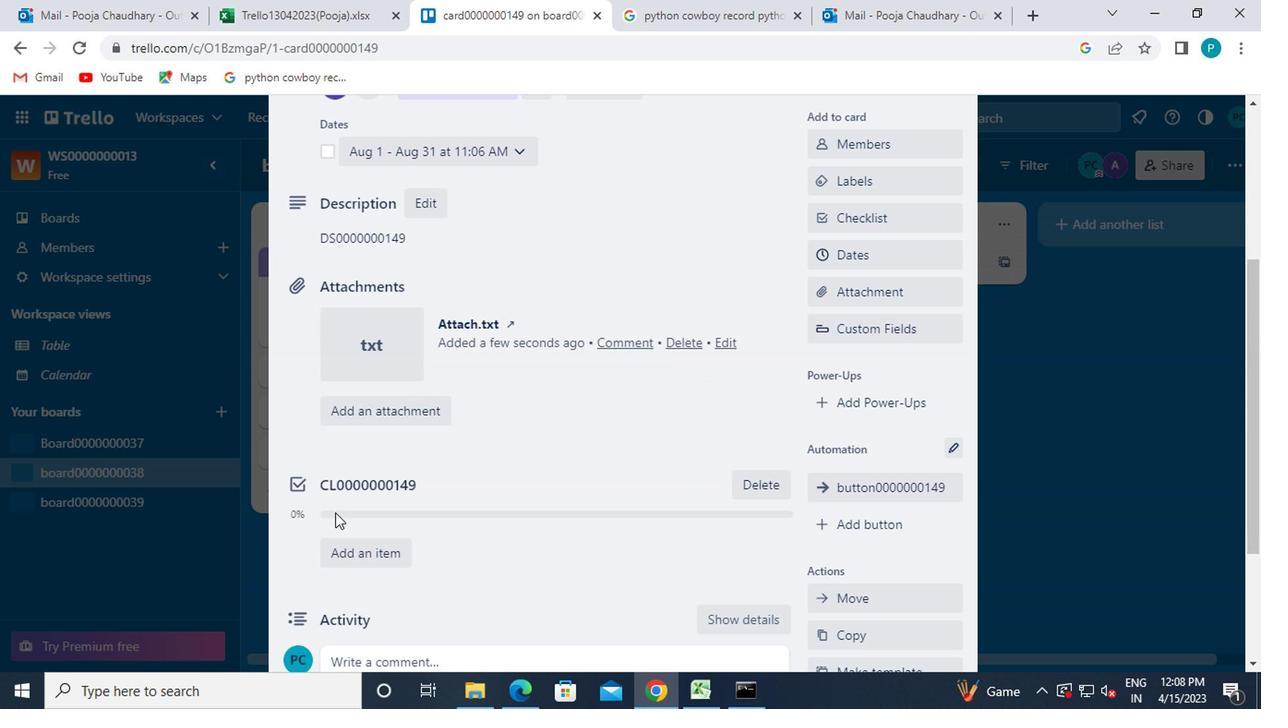 
Action: Mouse scrolled (329, 515) with delta (0, -1)
Screenshot: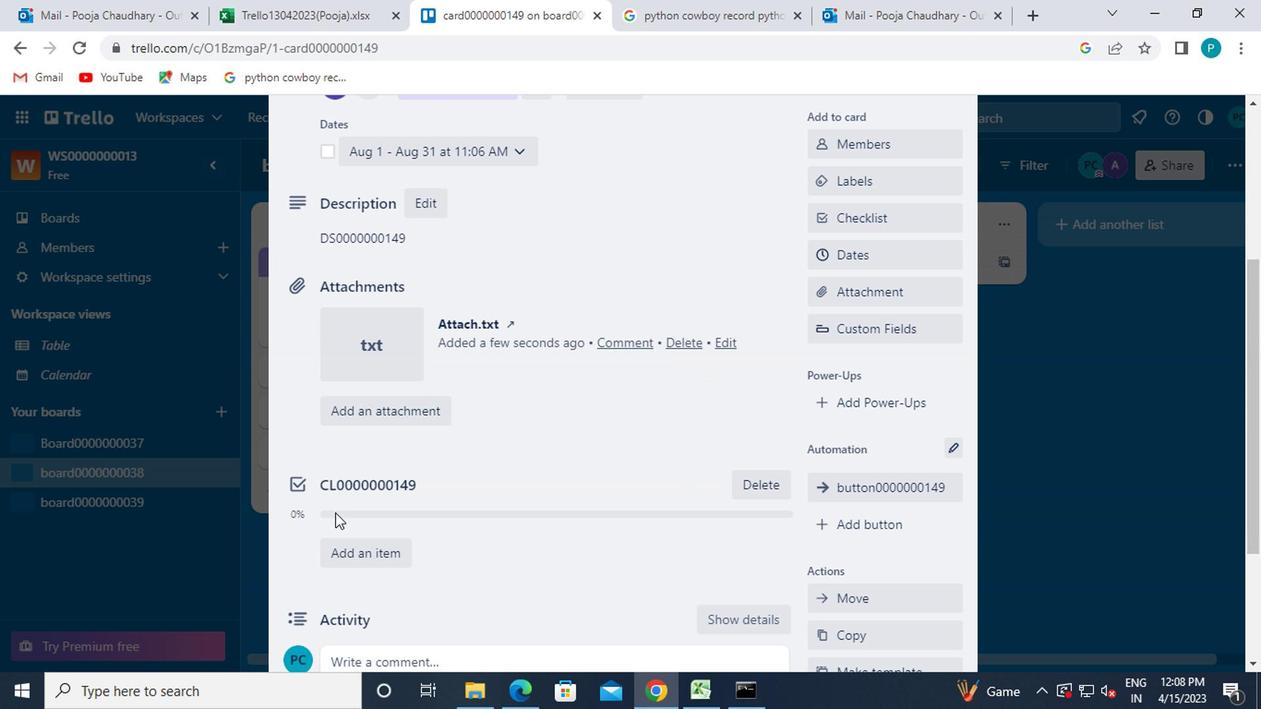 
Action: Mouse scrolled (329, 515) with delta (0, -1)
Screenshot: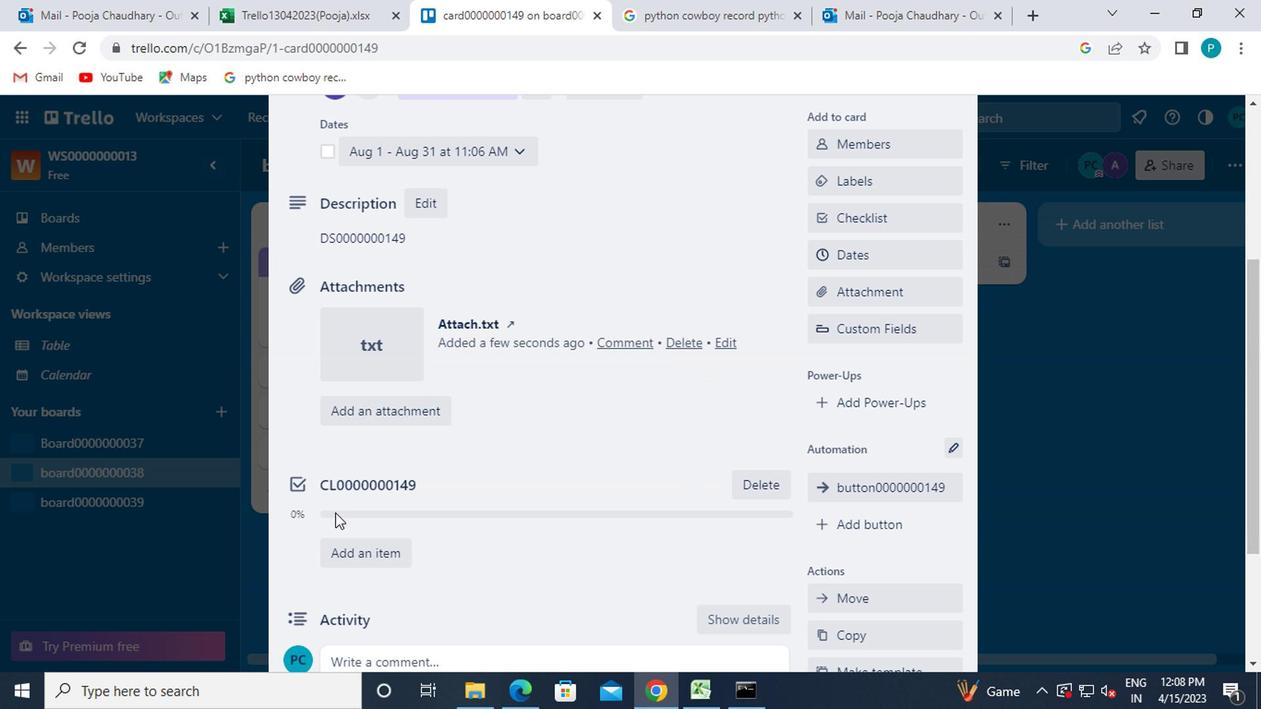 
Action: Mouse moved to (347, 474)
Screenshot: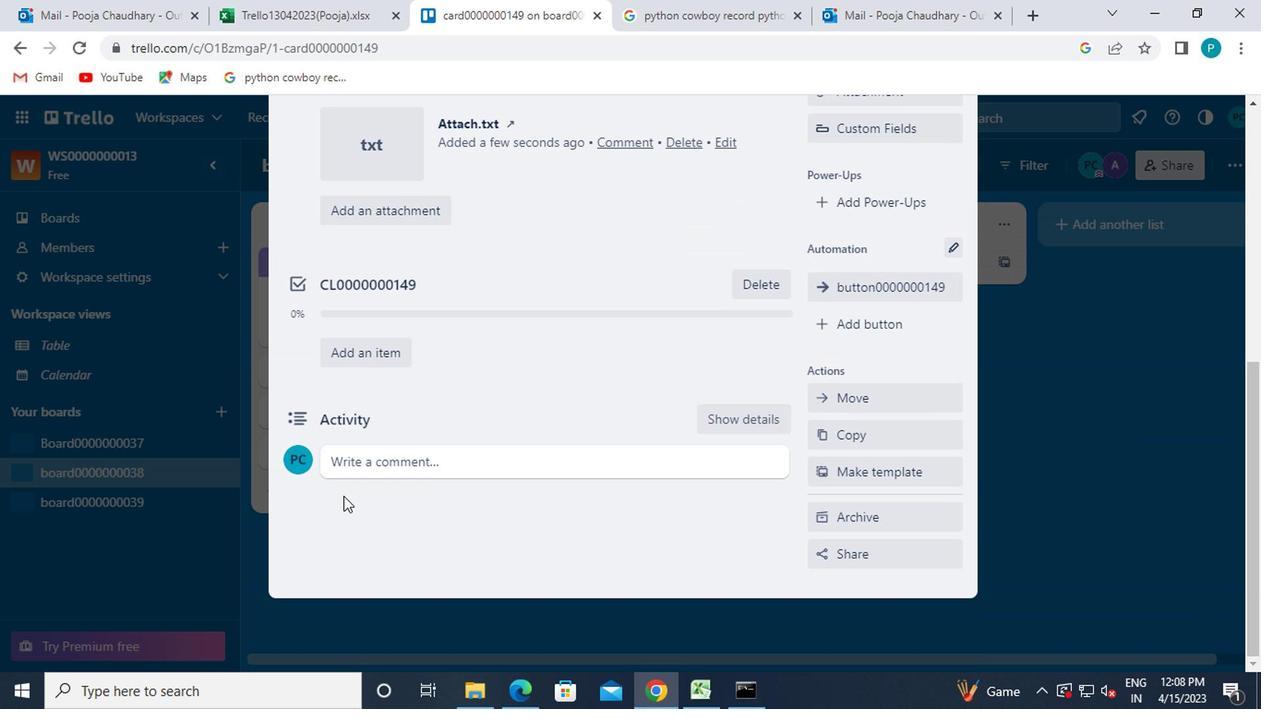 
Action: Mouse pressed left at (347, 474)
Screenshot: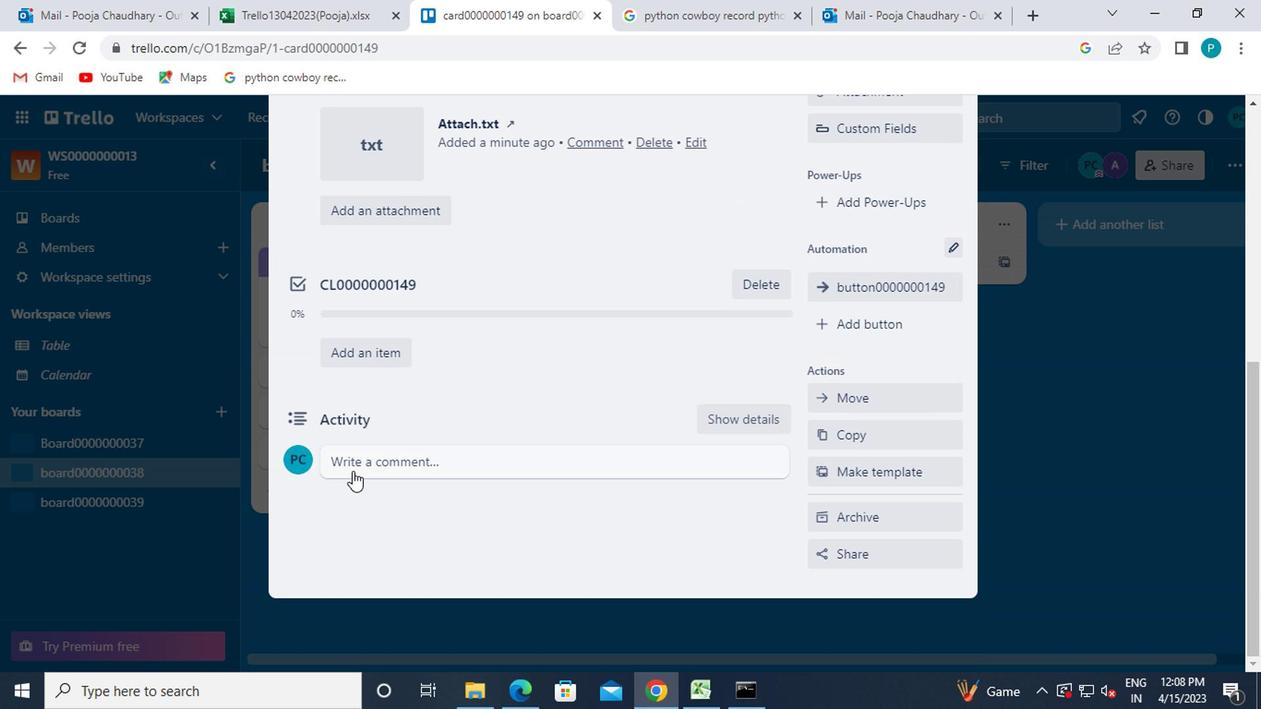 
Action: Key pressed cm0000000149
Screenshot: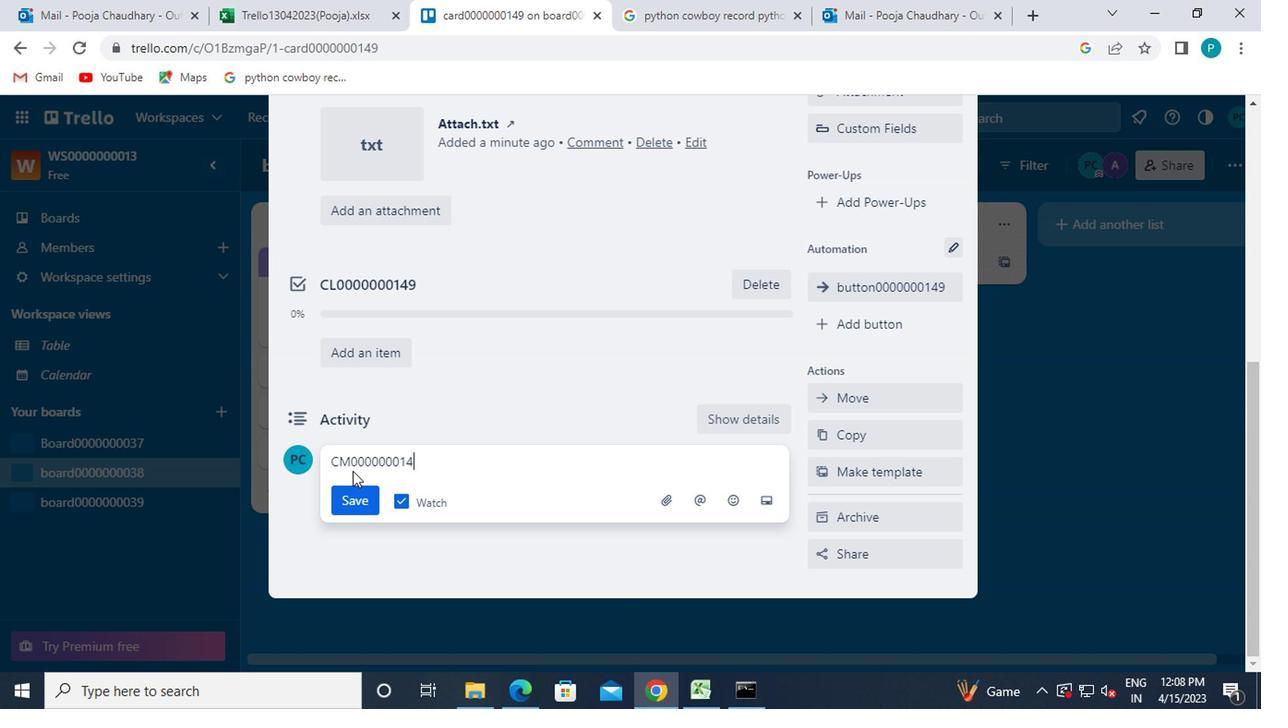 
Action: Mouse moved to (352, 497)
Screenshot: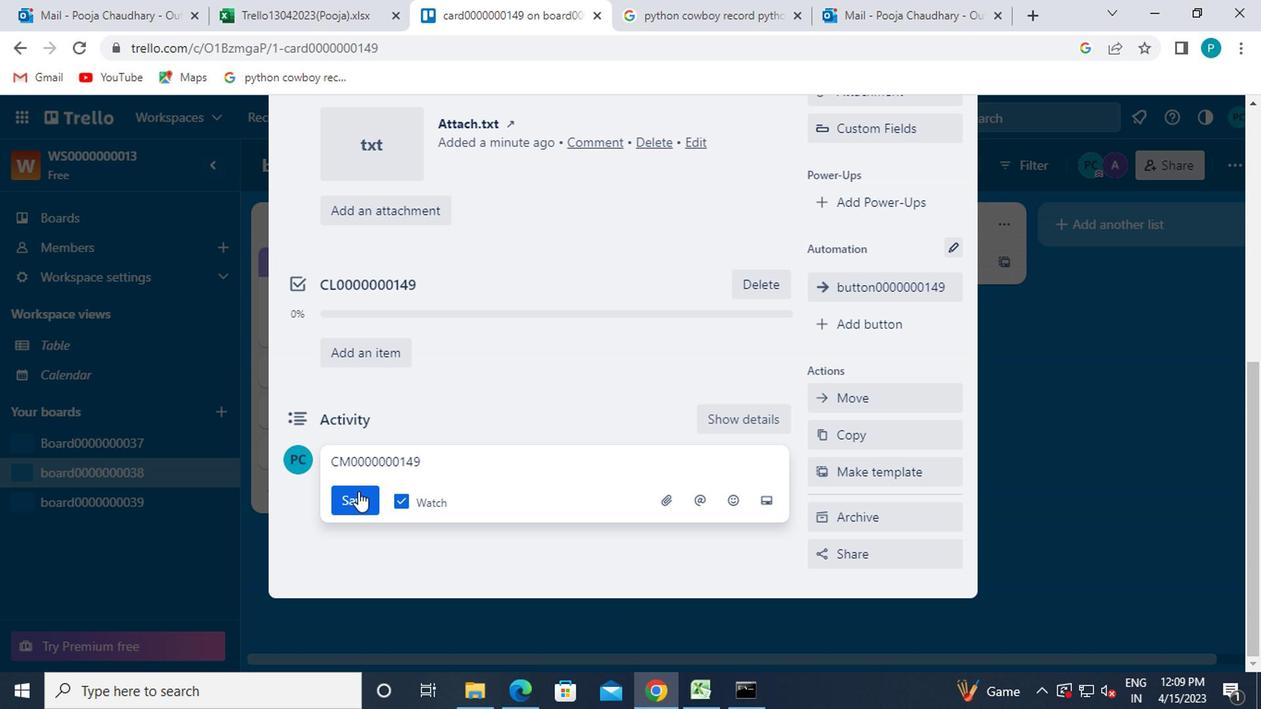 
Action: Mouse pressed left at (352, 497)
Screenshot: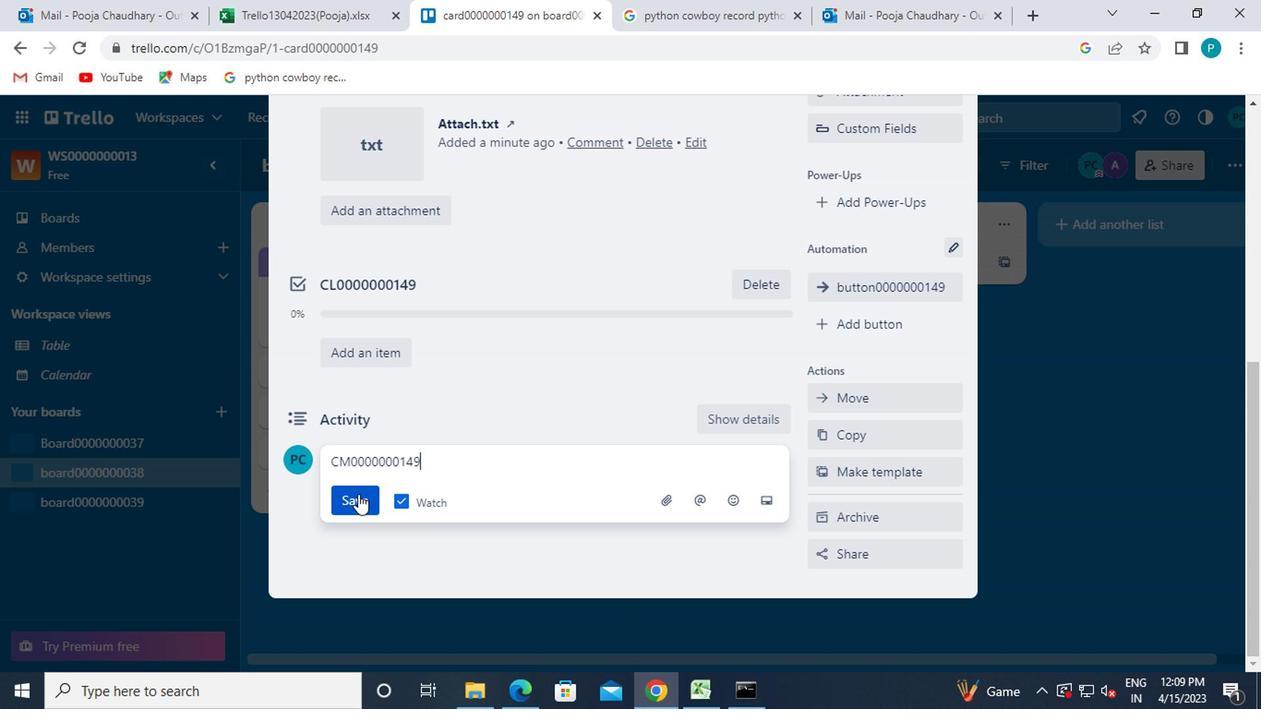 
